 Task: Look for One-way flight tickets for 2 adults, in Business from Aswan to New York to travel on 17-Dec-2023.  Stops: Any number of stops. Choice of flight is British Airways.  and 1 carry bag. Outbound departure time preference is 10:00.
Action: Mouse moved to (388, 332)
Screenshot: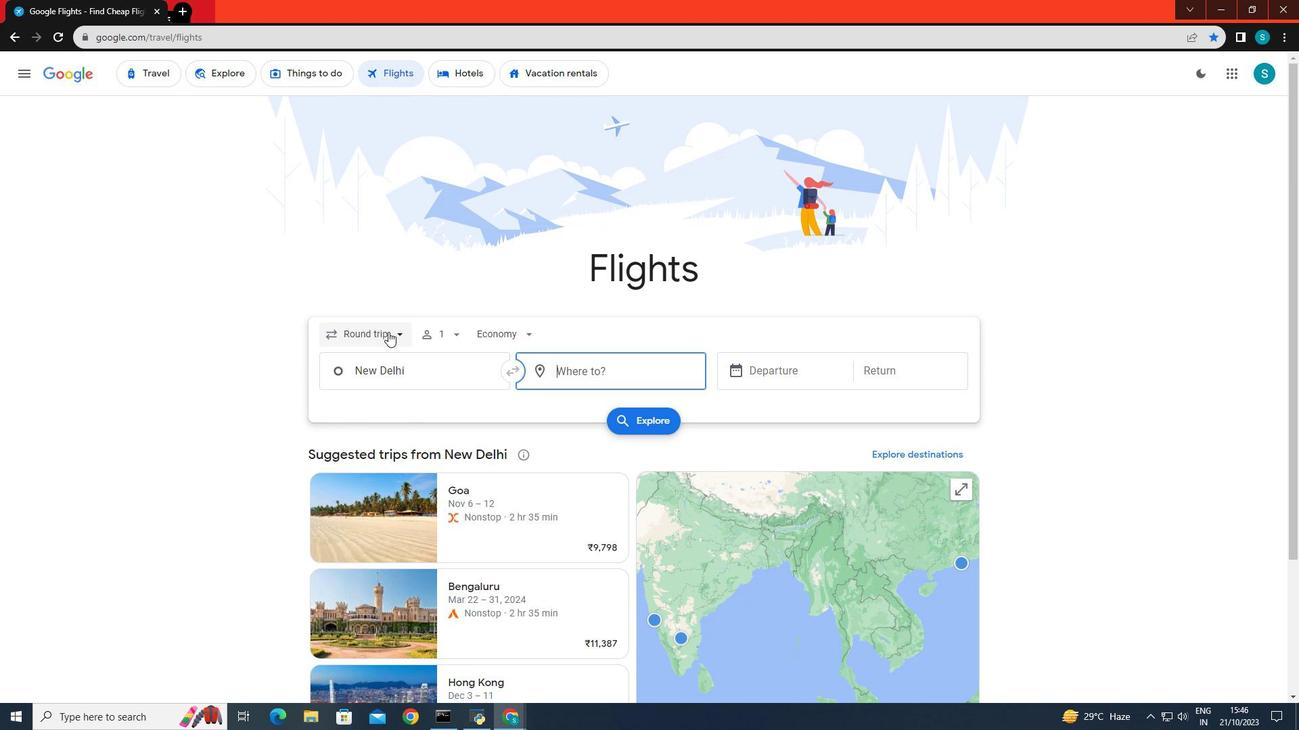 
Action: Mouse pressed left at (388, 332)
Screenshot: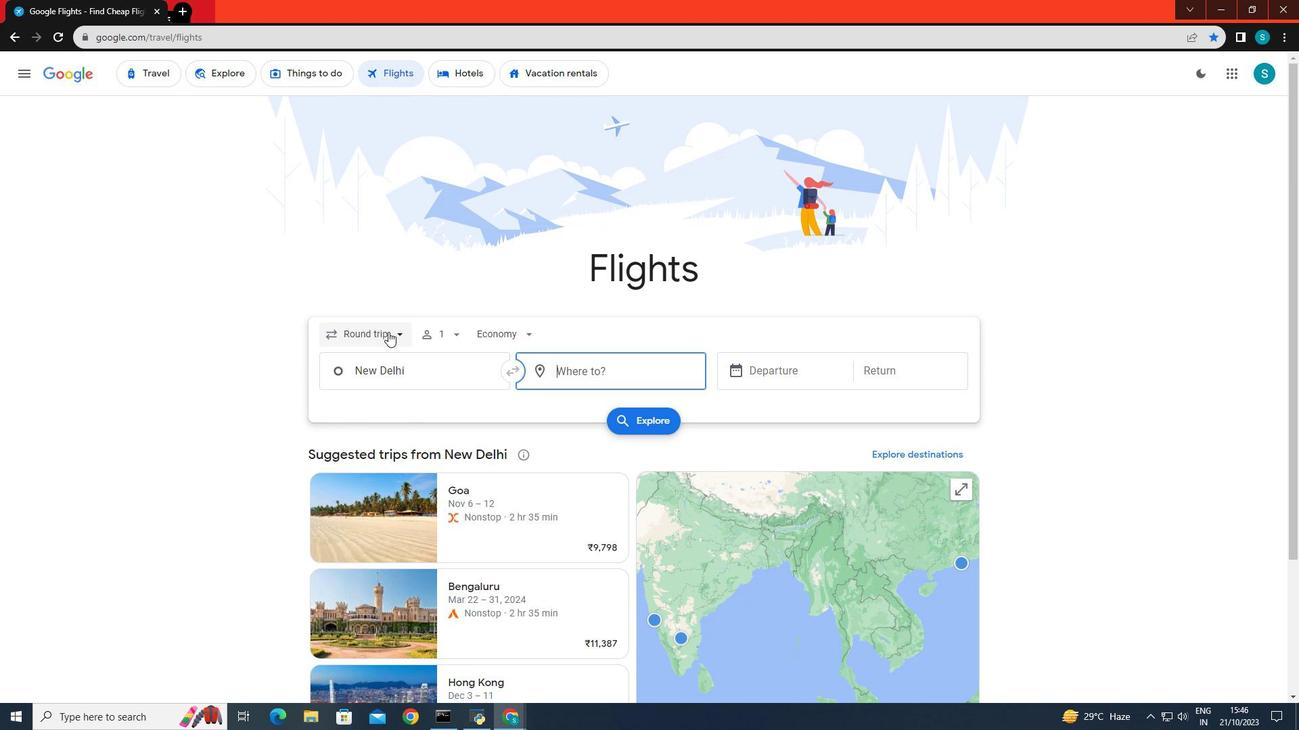 
Action: Mouse moved to (378, 404)
Screenshot: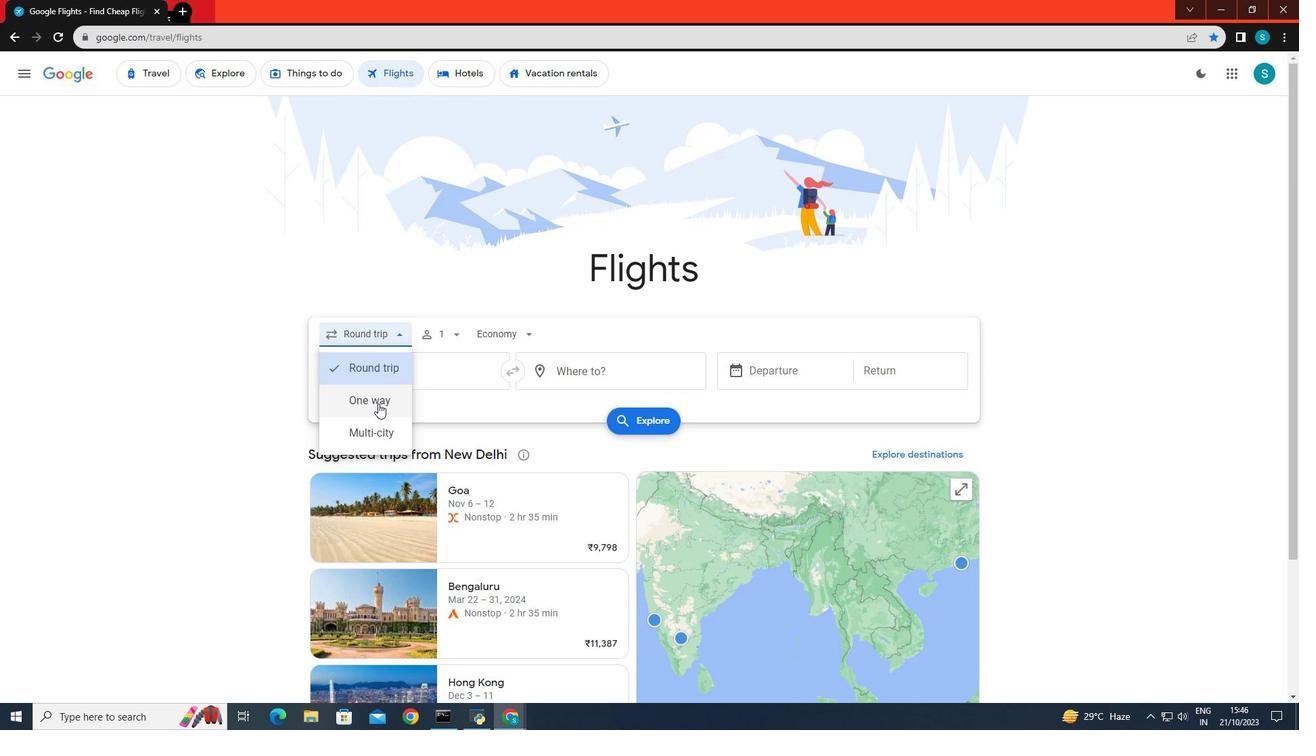 
Action: Mouse pressed left at (378, 404)
Screenshot: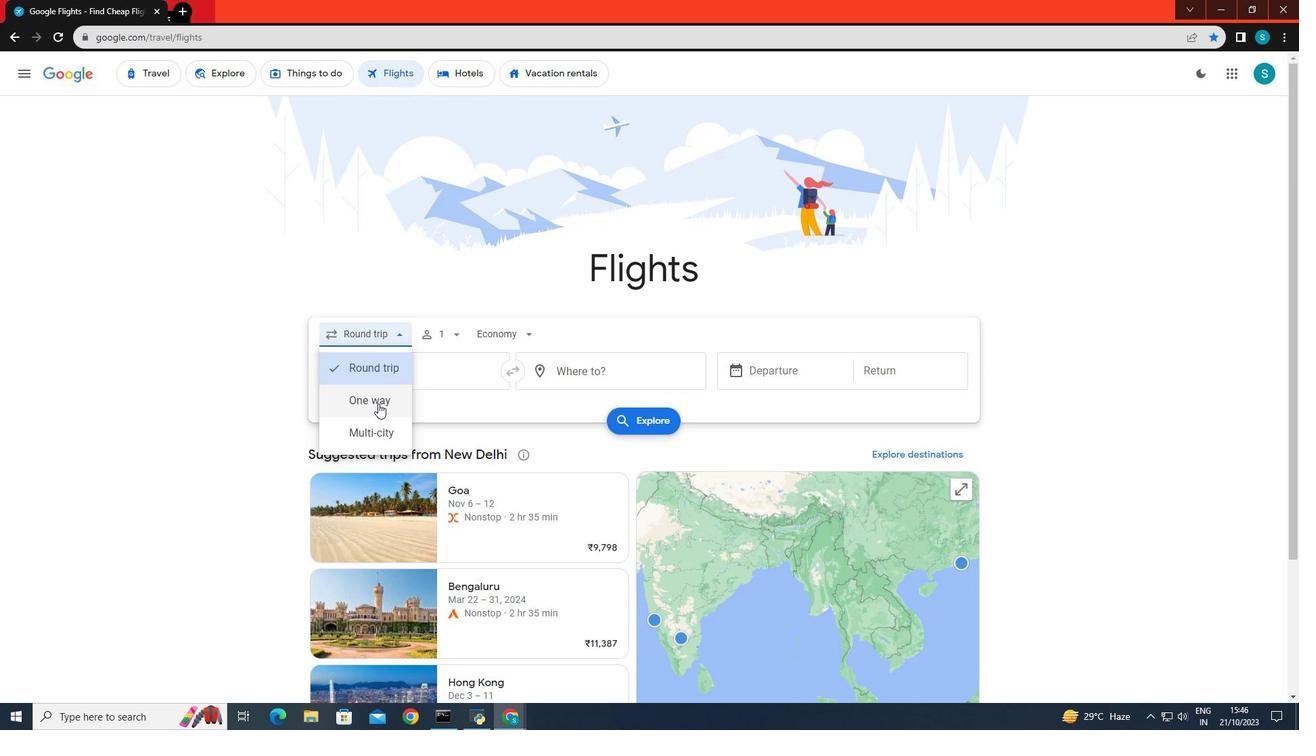 
Action: Mouse moved to (444, 334)
Screenshot: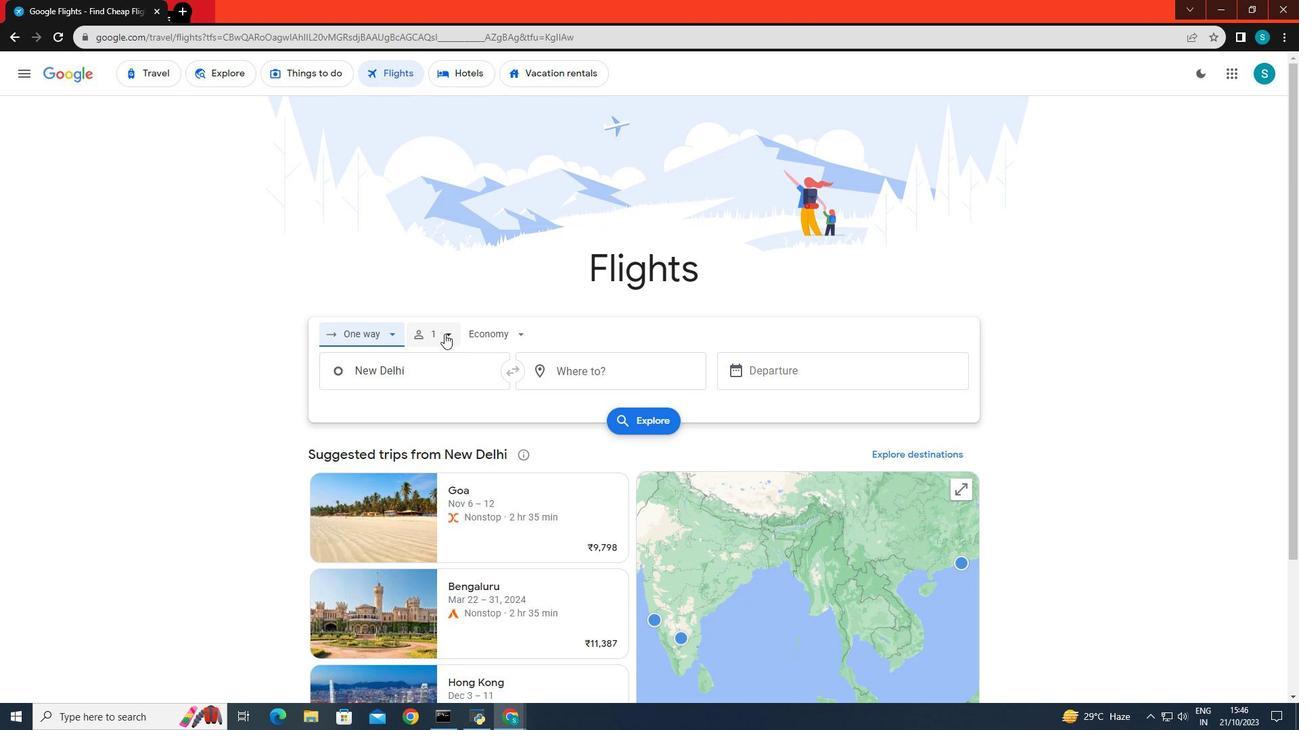 
Action: Mouse pressed left at (444, 334)
Screenshot: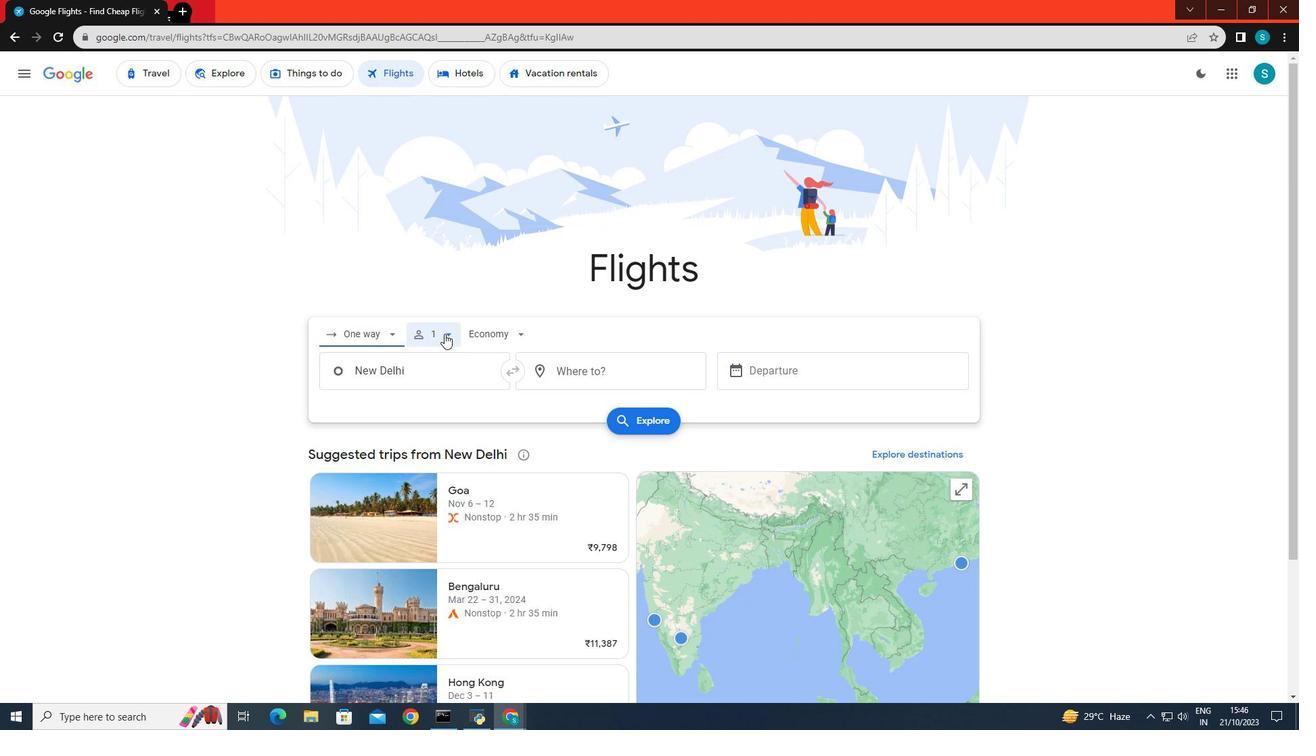 
Action: Mouse moved to (550, 368)
Screenshot: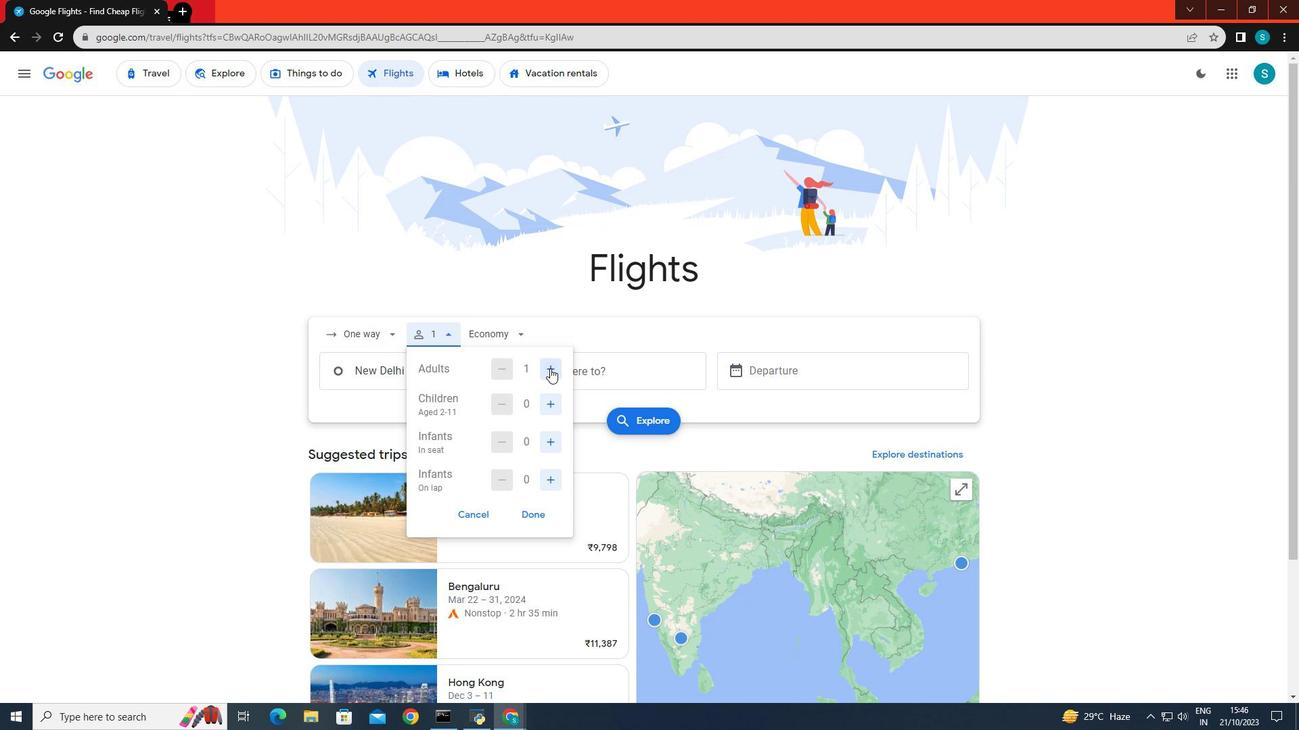 
Action: Mouse pressed left at (550, 368)
Screenshot: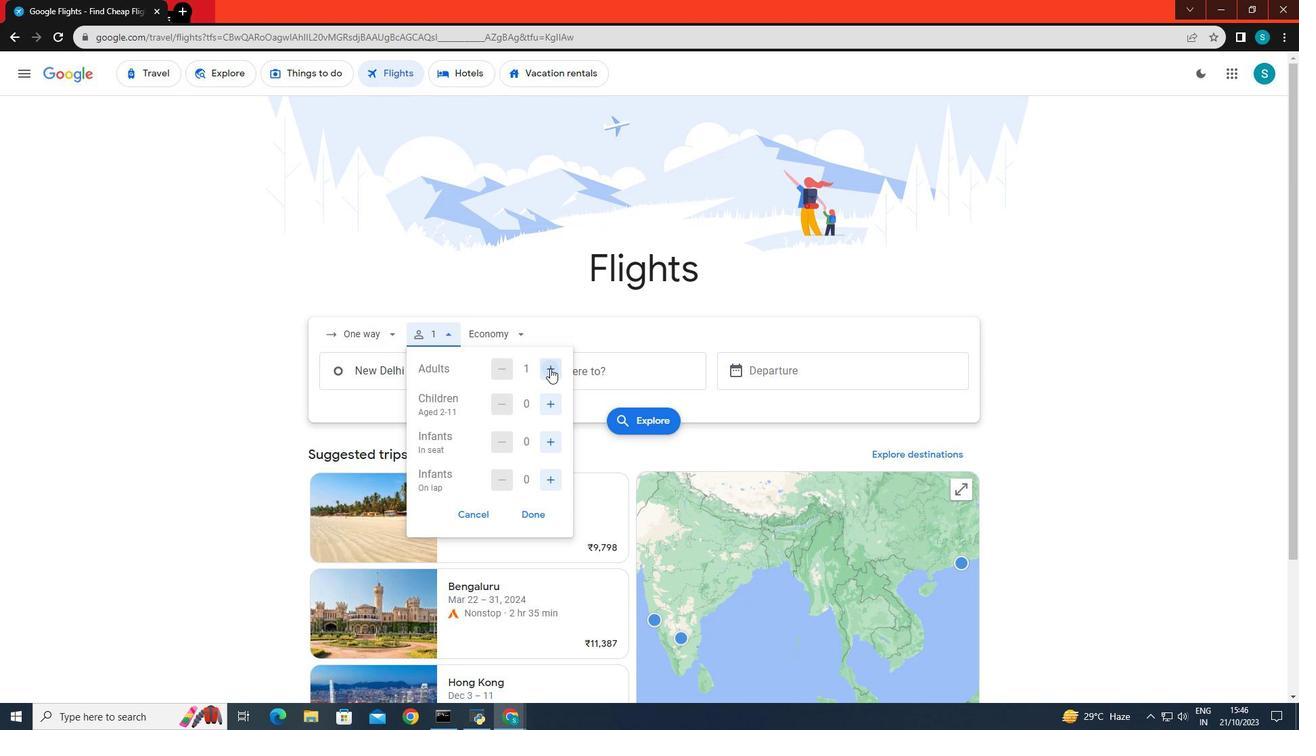 
Action: Mouse moved to (531, 511)
Screenshot: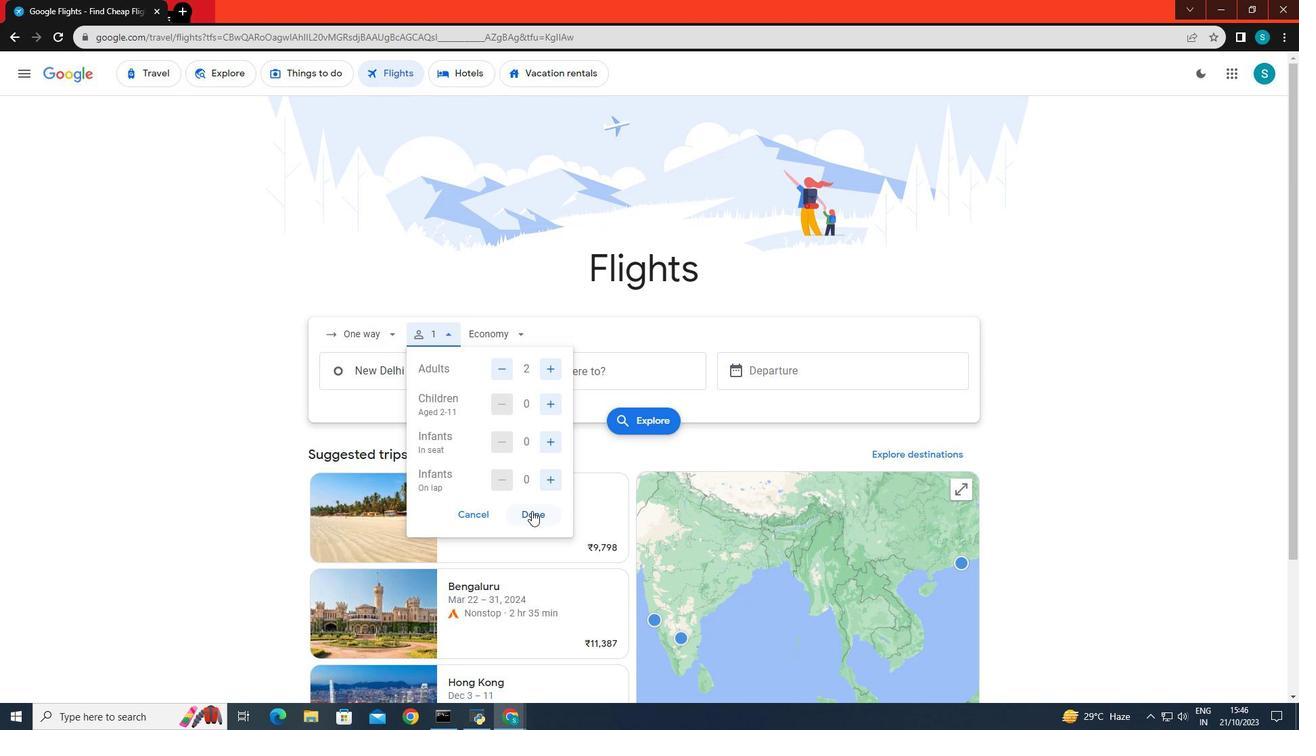 
Action: Mouse pressed left at (531, 511)
Screenshot: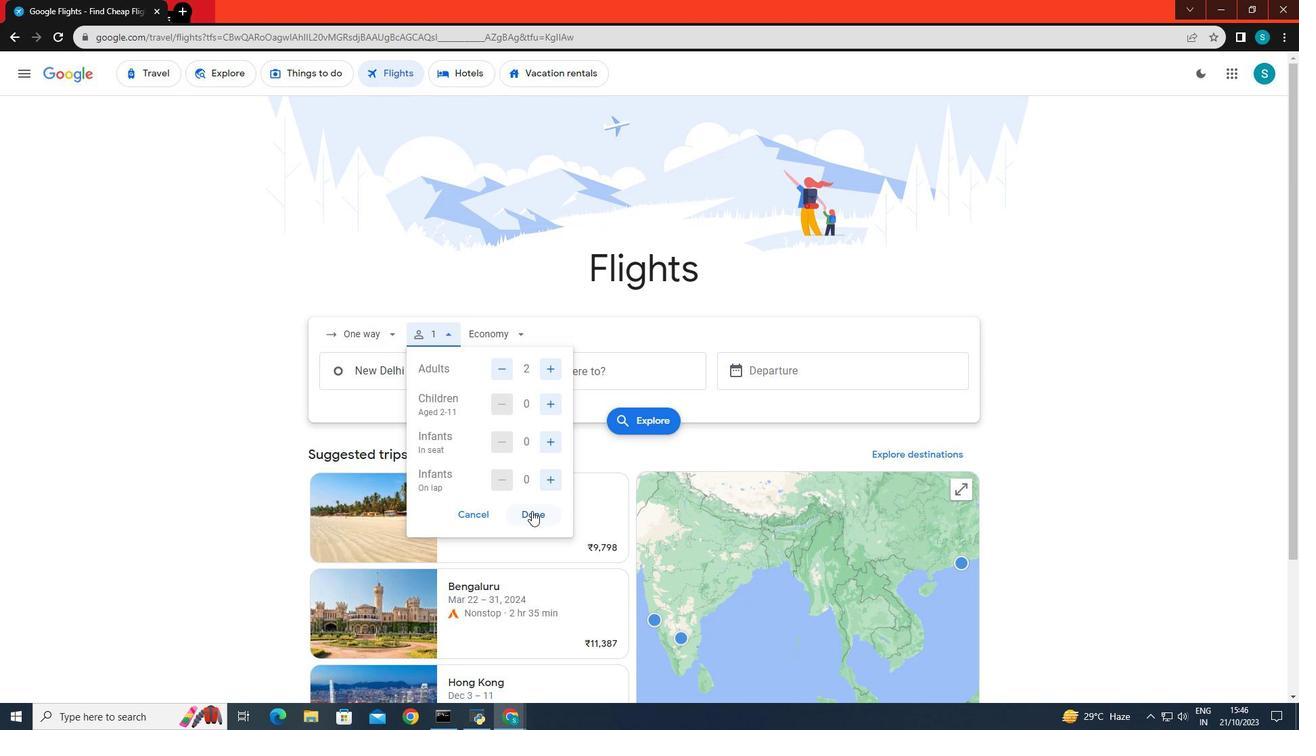
Action: Mouse moved to (513, 336)
Screenshot: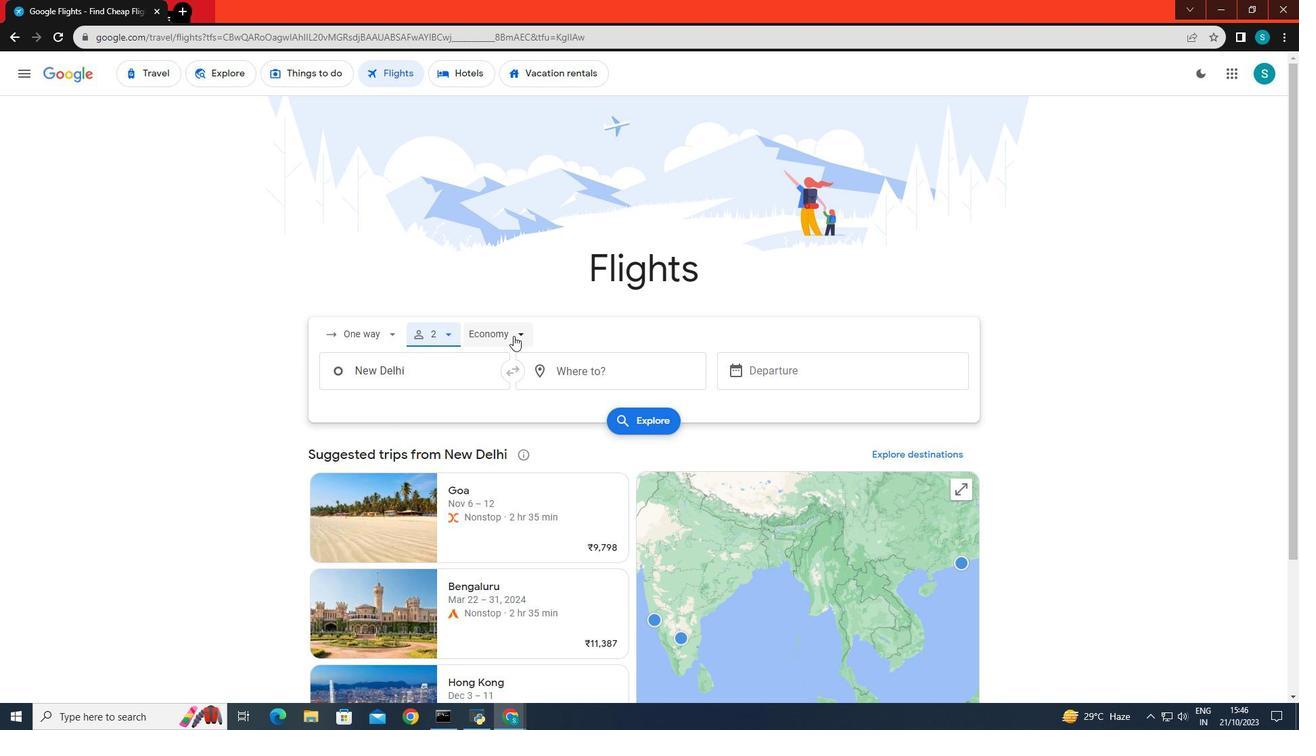 
Action: Mouse pressed left at (513, 336)
Screenshot: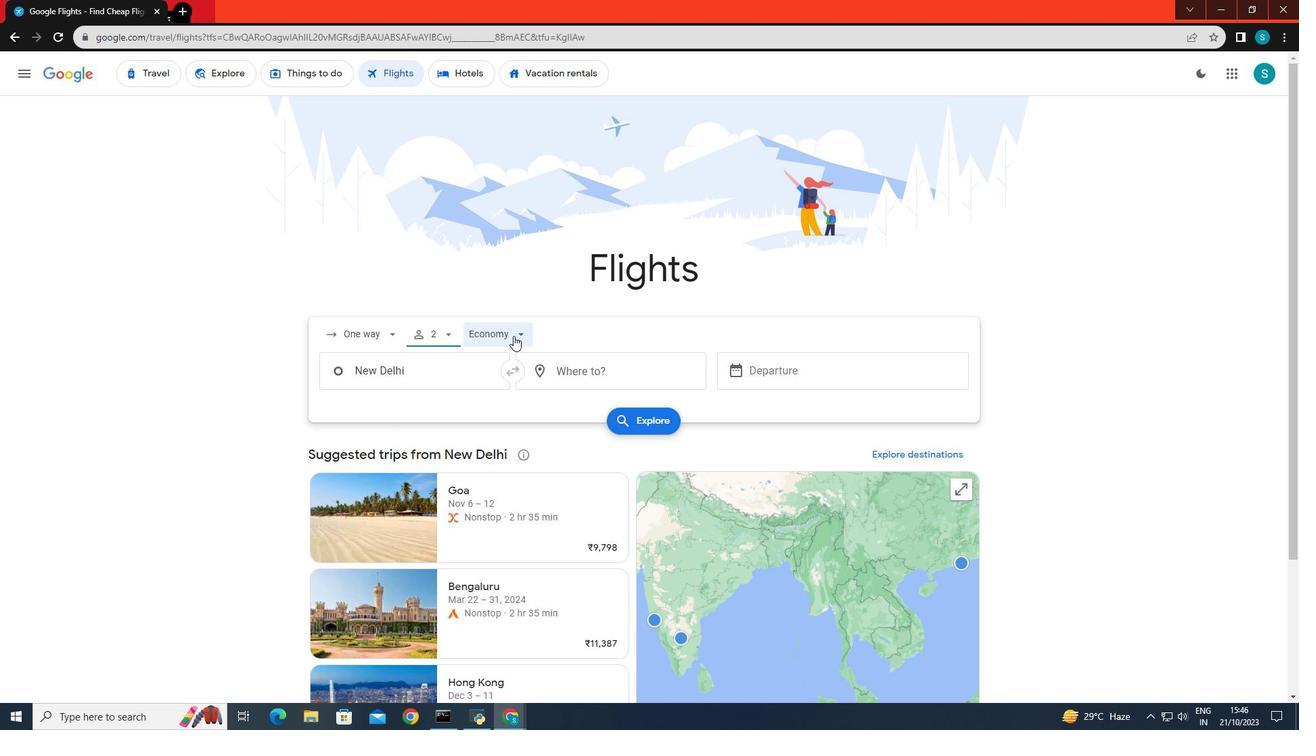 
Action: Mouse moved to (519, 436)
Screenshot: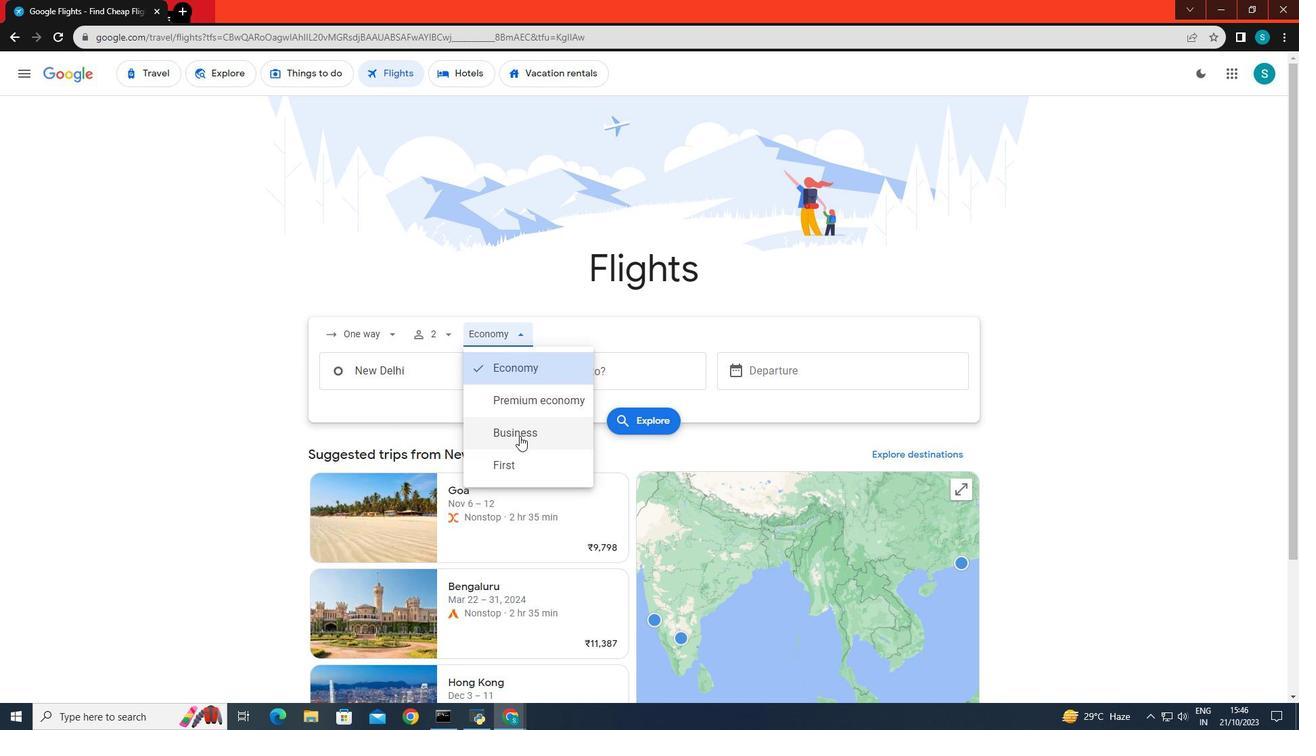 
Action: Mouse pressed left at (519, 436)
Screenshot: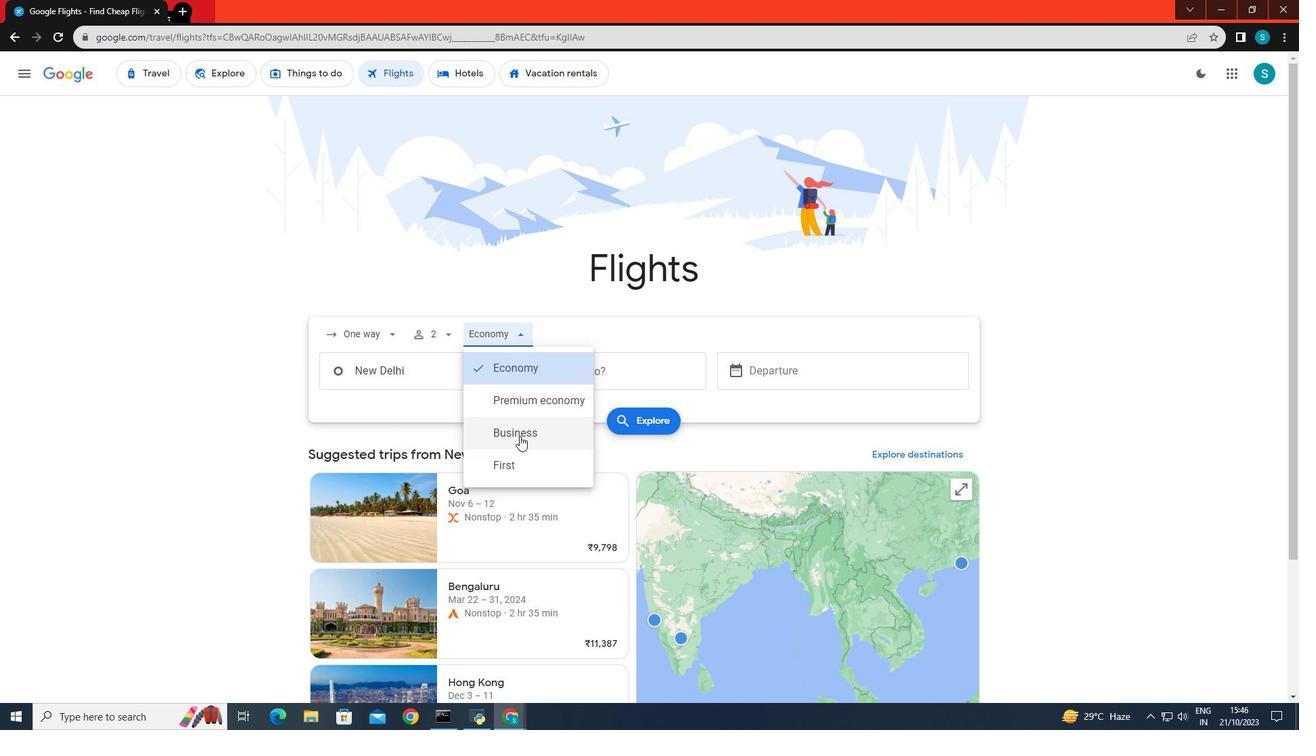 
Action: Mouse moved to (422, 370)
Screenshot: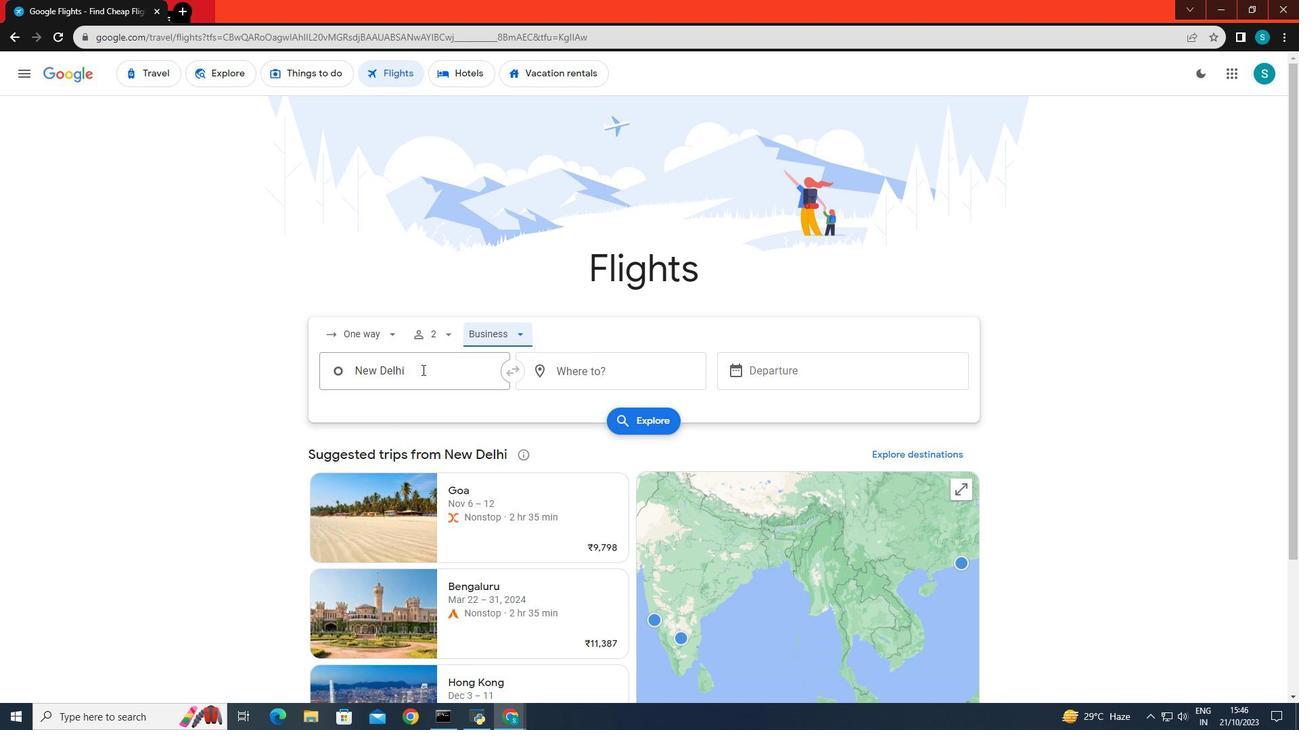 
Action: Mouse pressed left at (422, 370)
Screenshot: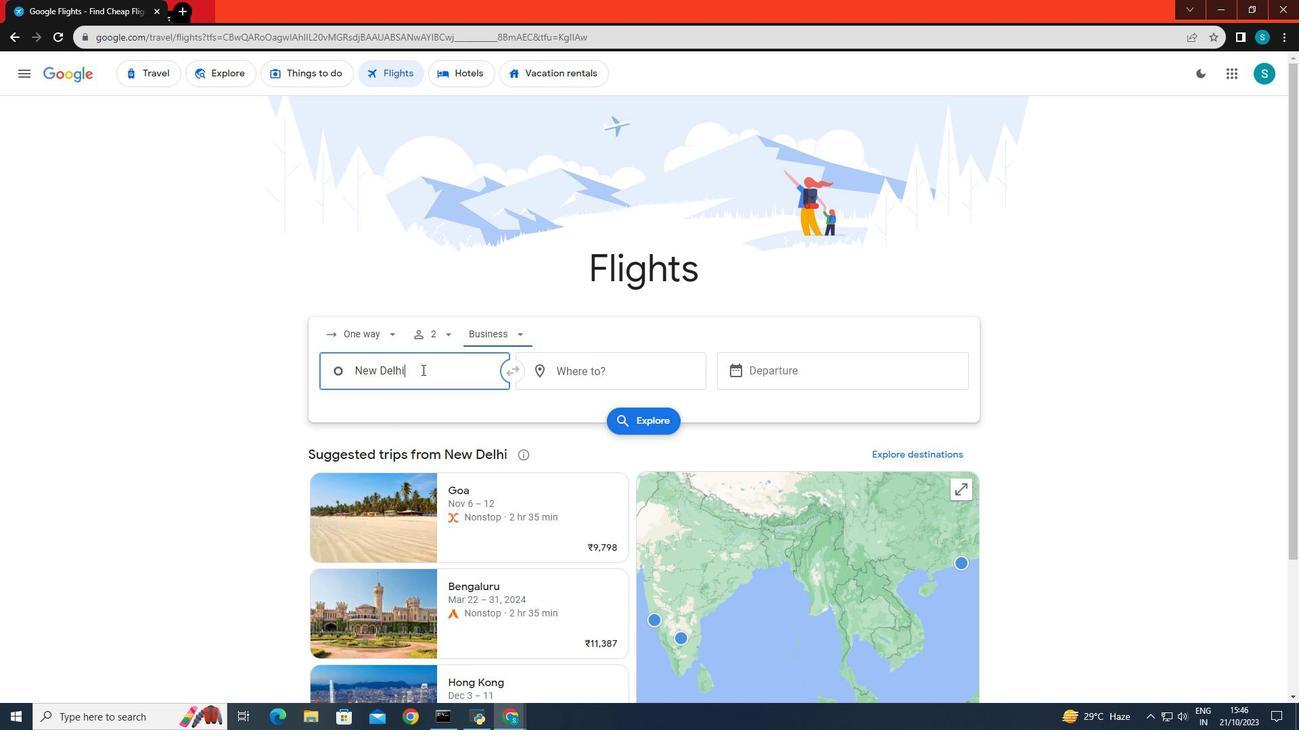 
Action: Key pressed <Key.backspace><Key.caps_lock>A<Key.caps_lock>swan
Screenshot: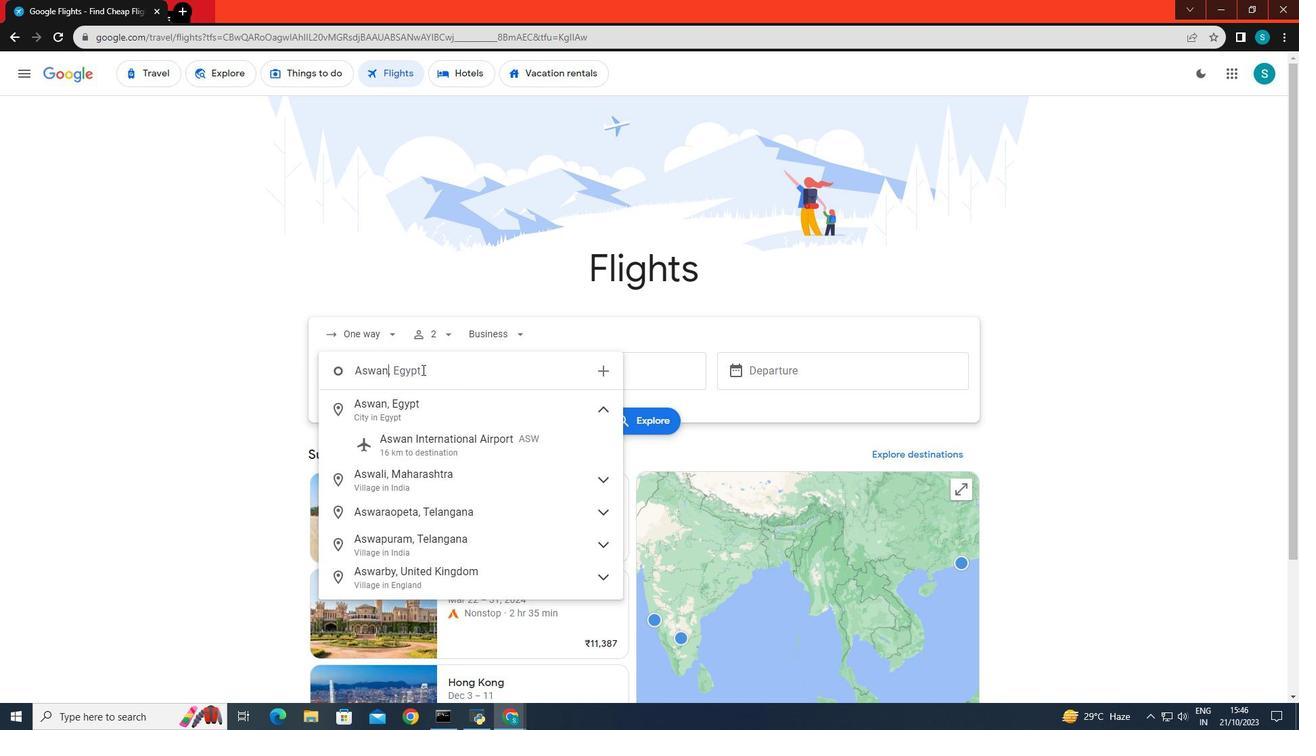 
Action: Mouse moved to (406, 437)
Screenshot: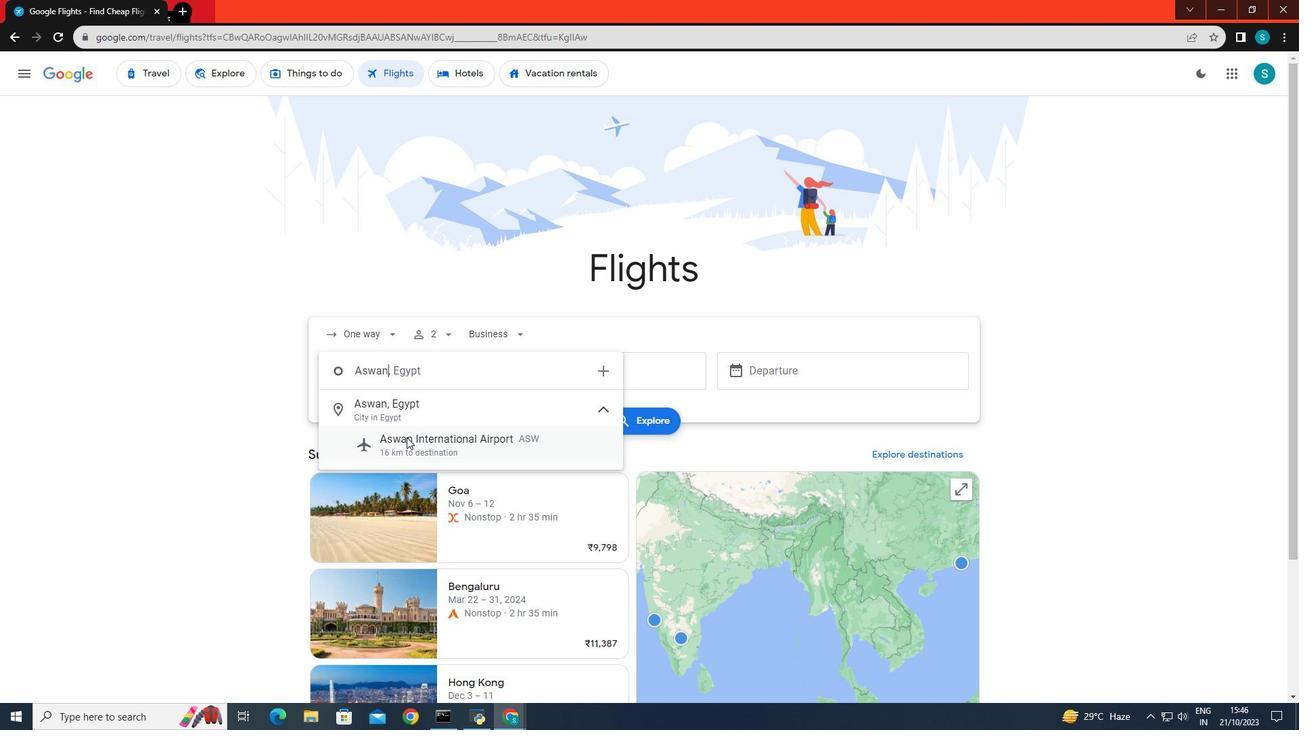 
Action: Mouse pressed left at (406, 437)
Screenshot: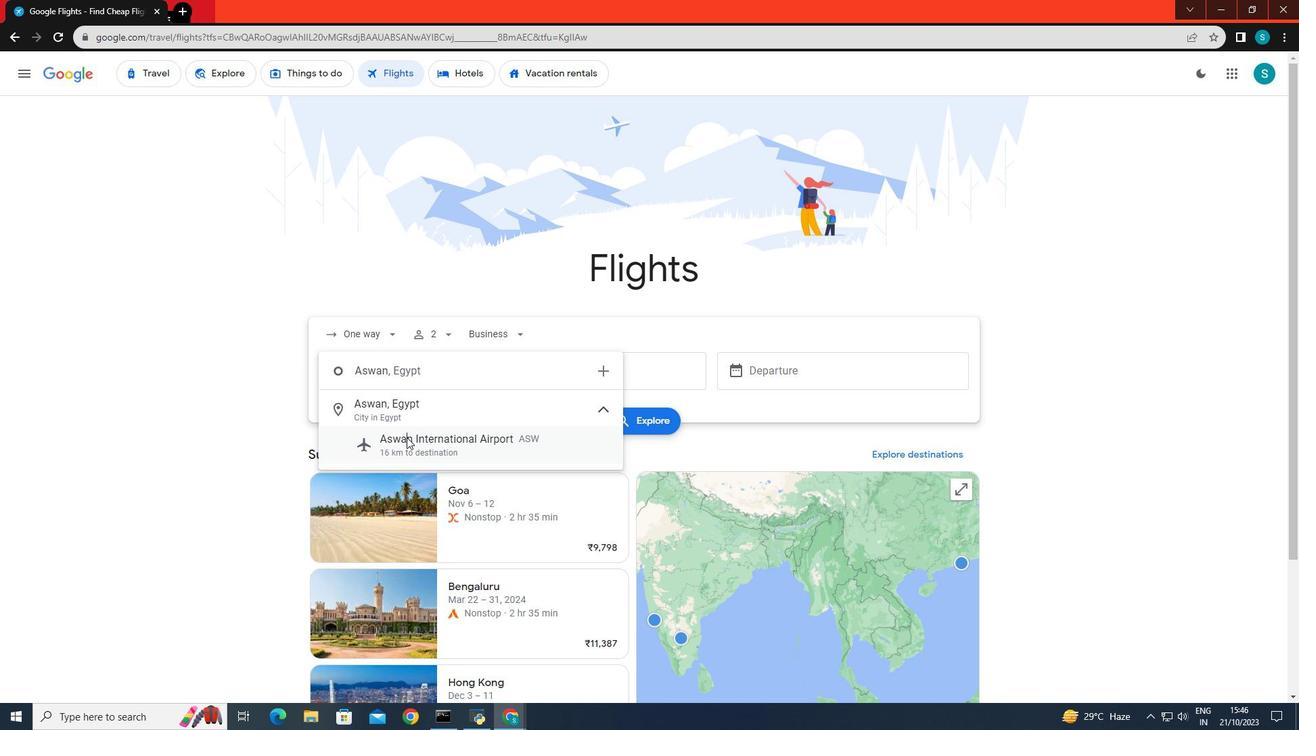 
Action: Mouse moved to (539, 375)
Screenshot: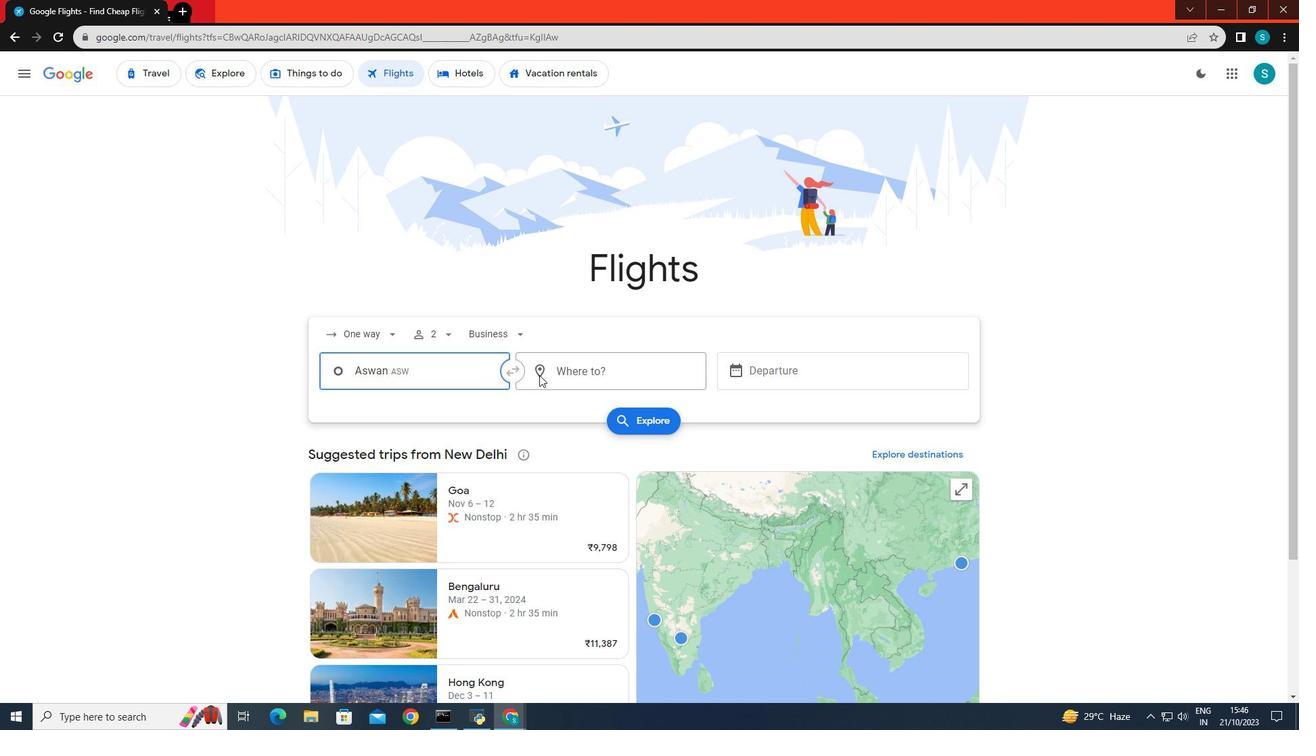 
Action: Mouse pressed left at (539, 375)
Screenshot: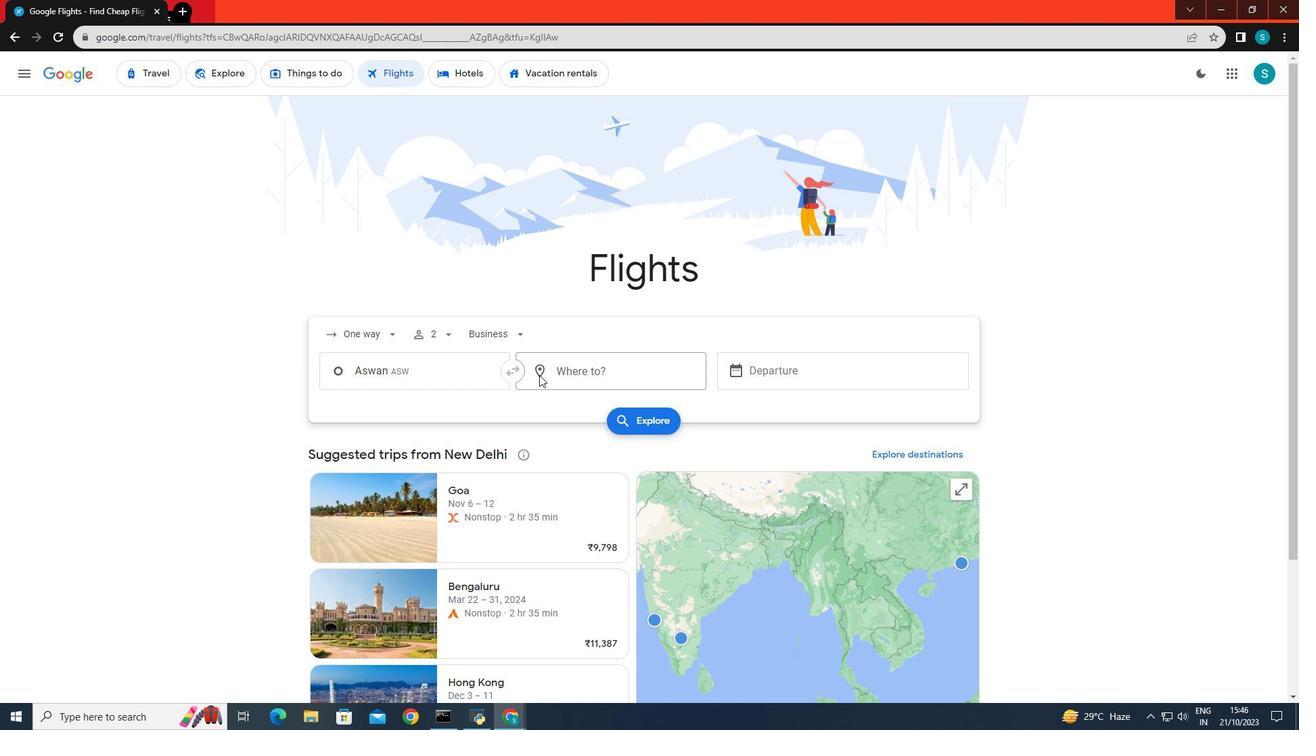 
Action: Mouse moved to (572, 374)
Screenshot: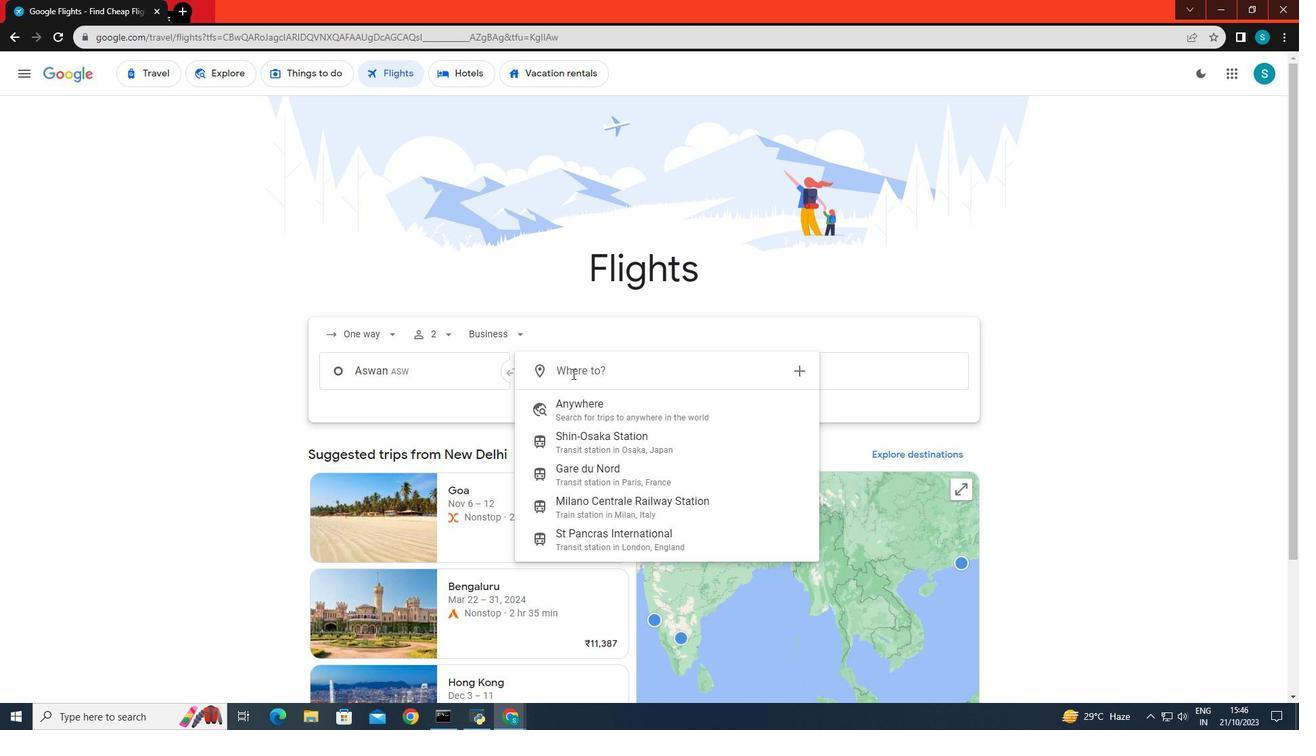 
Action: Key pressed <Key.caps_lock><Key.caps_lock><Key.caps_lock>N<Key.caps_lock>w<Key.backspace>ew<Key.space><Key.caps_lock>YORK<Key.backspace><Key.backspace><Key.caps_lock>rk,
Screenshot: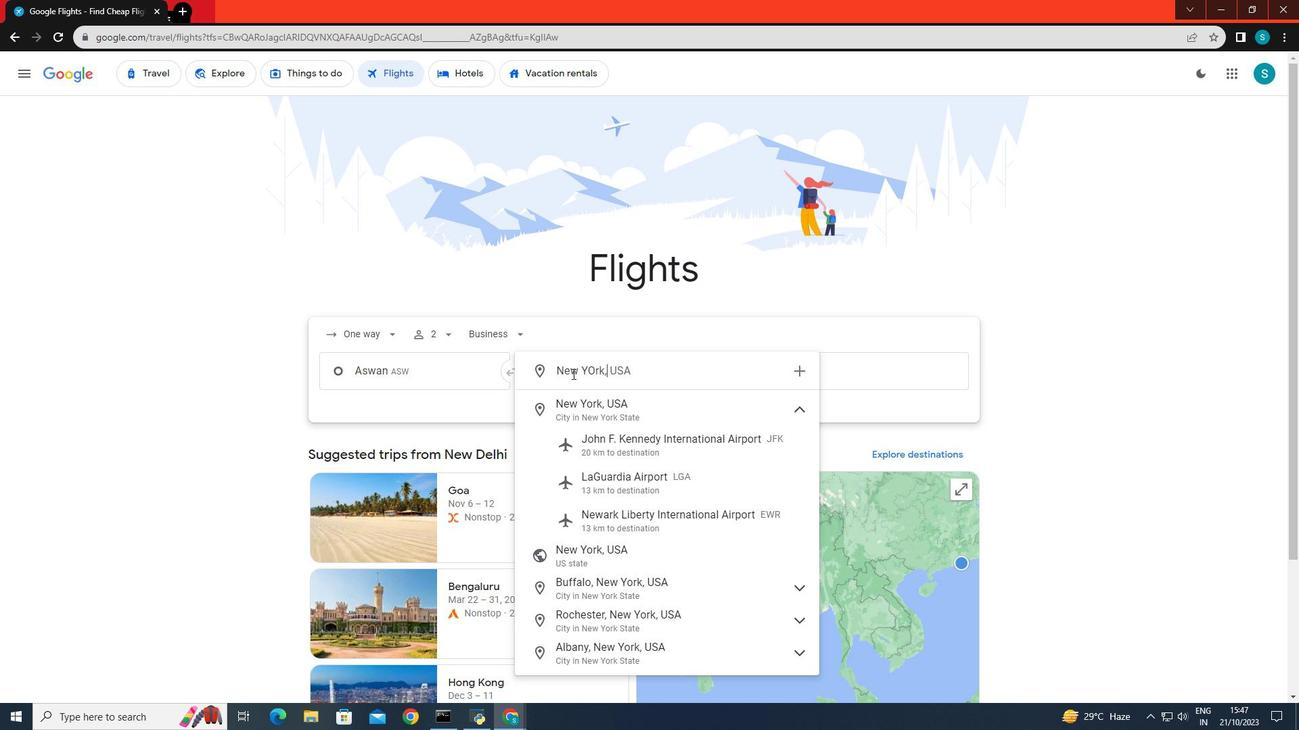 
Action: Mouse moved to (612, 455)
Screenshot: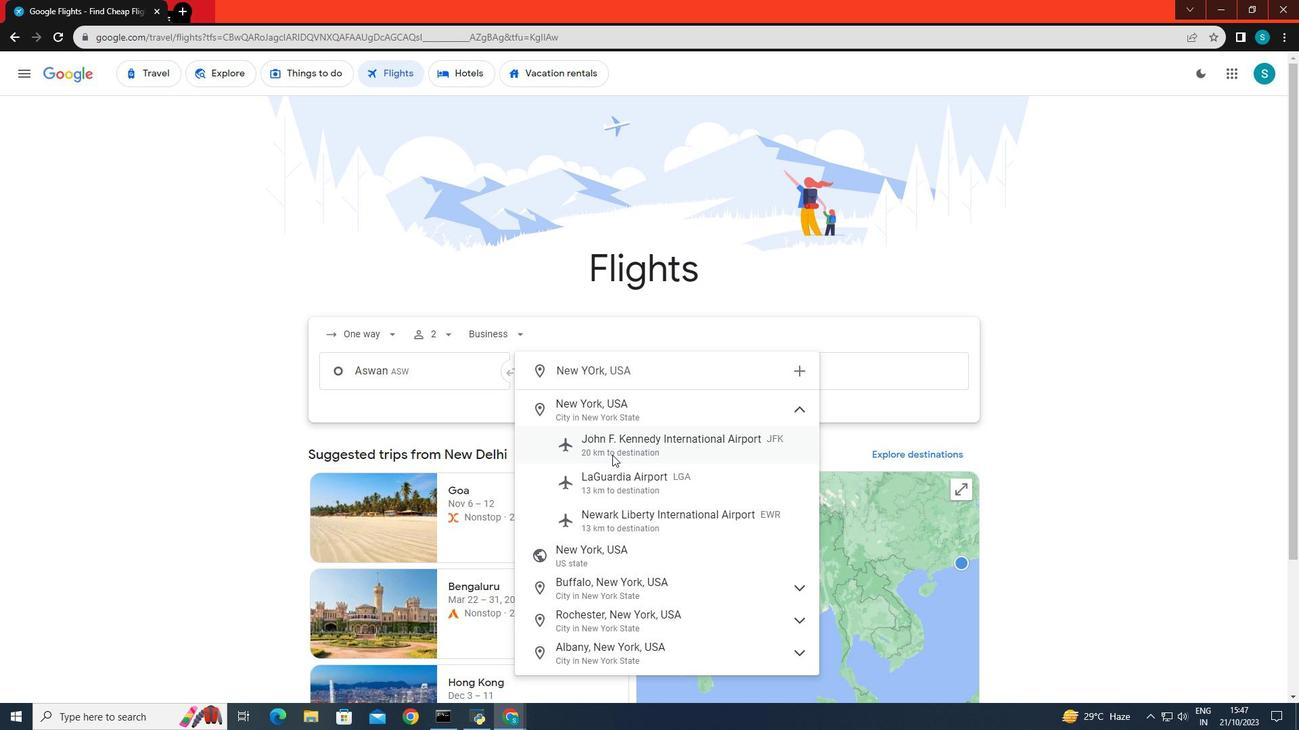 
Action: Mouse pressed left at (612, 455)
Screenshot: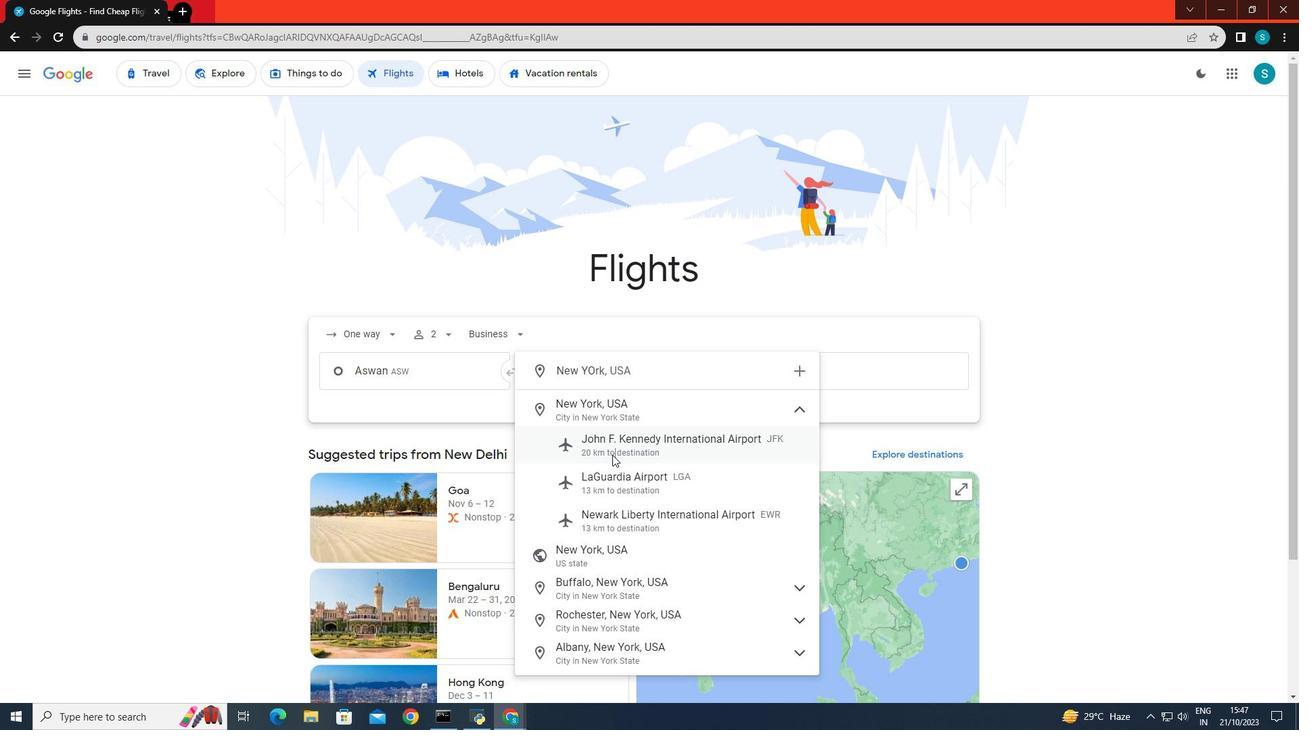 
Action: Mouse moved to (759, 374)
Screenshot: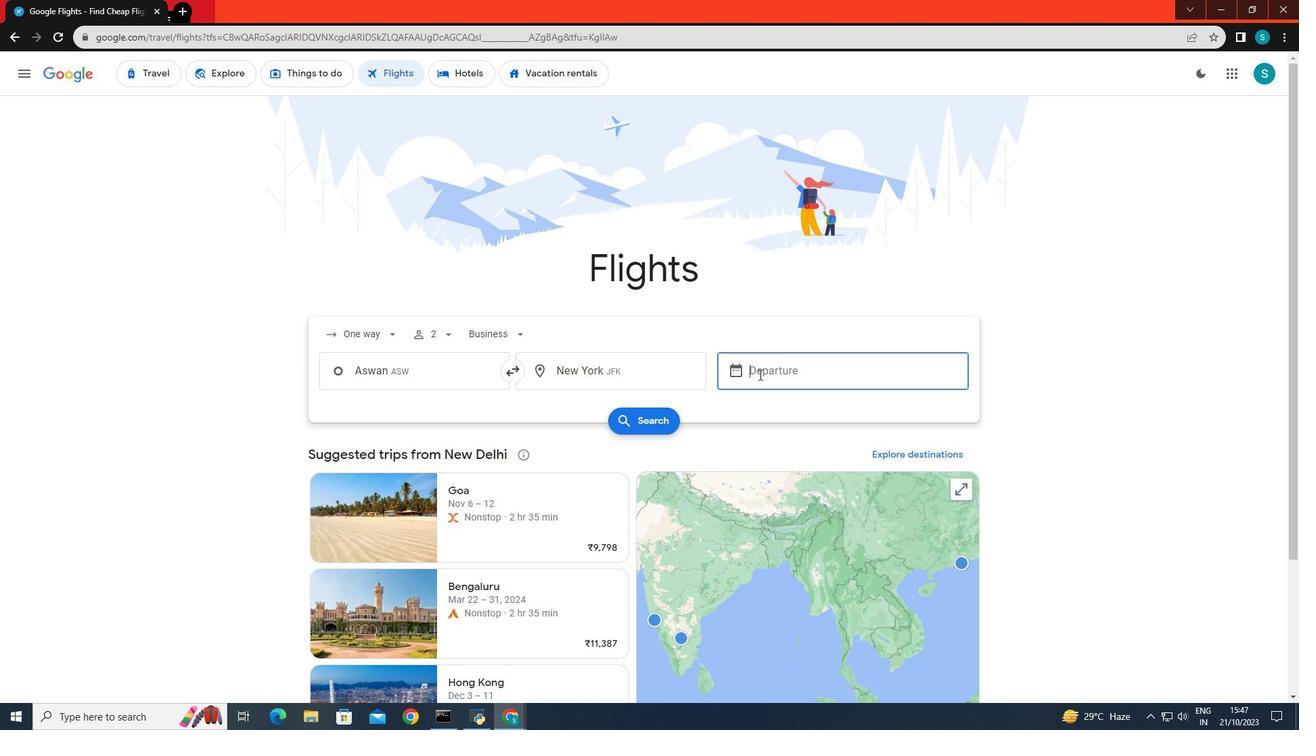 
Action: Mouse pressed left at (759, 374)
Screenshot: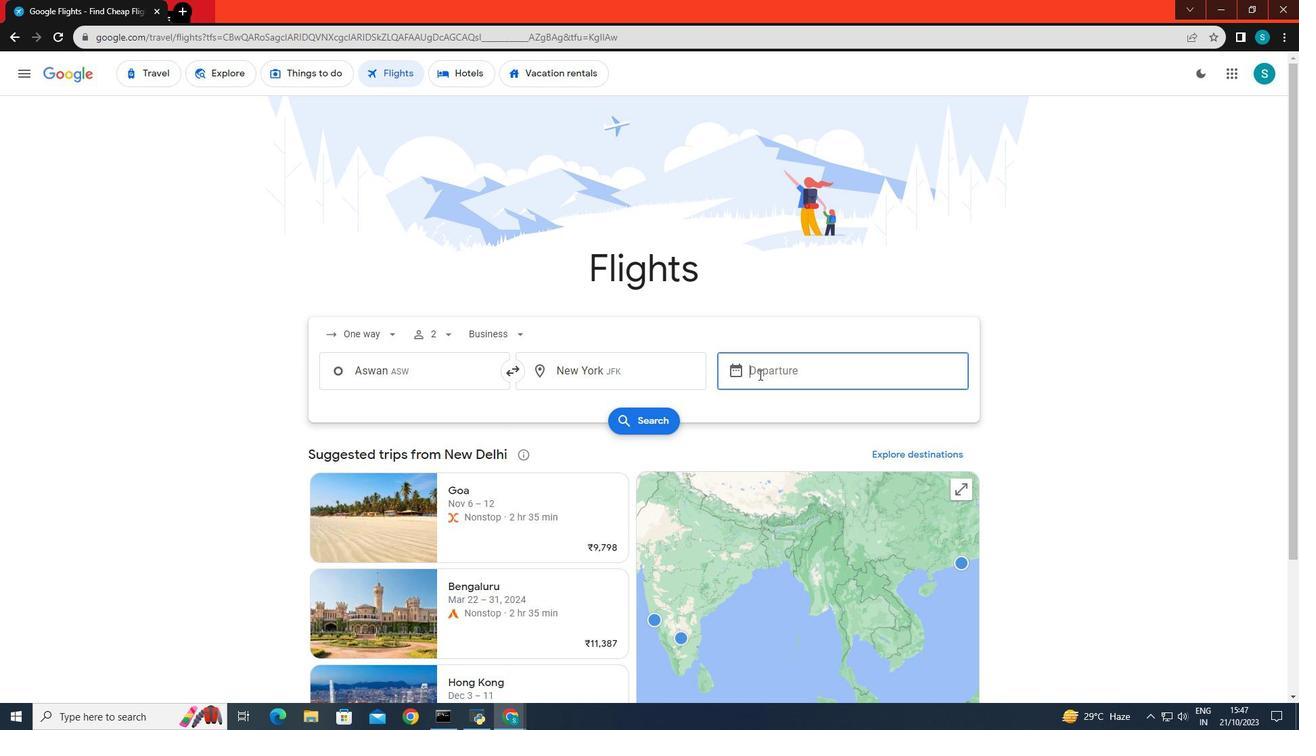 
Action: Mouse moved to (972, 517)
Screenshot: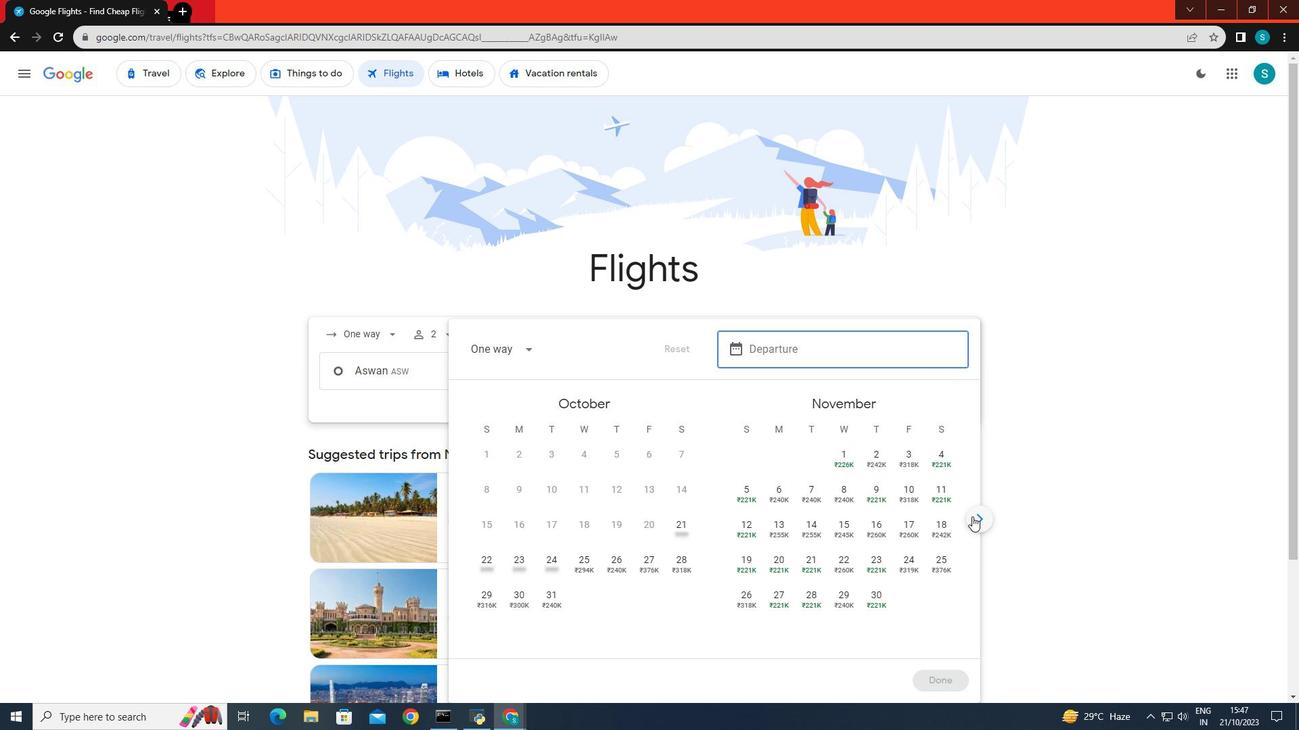 
Action: Mouse pressed left at (972, 517)
Screenshot: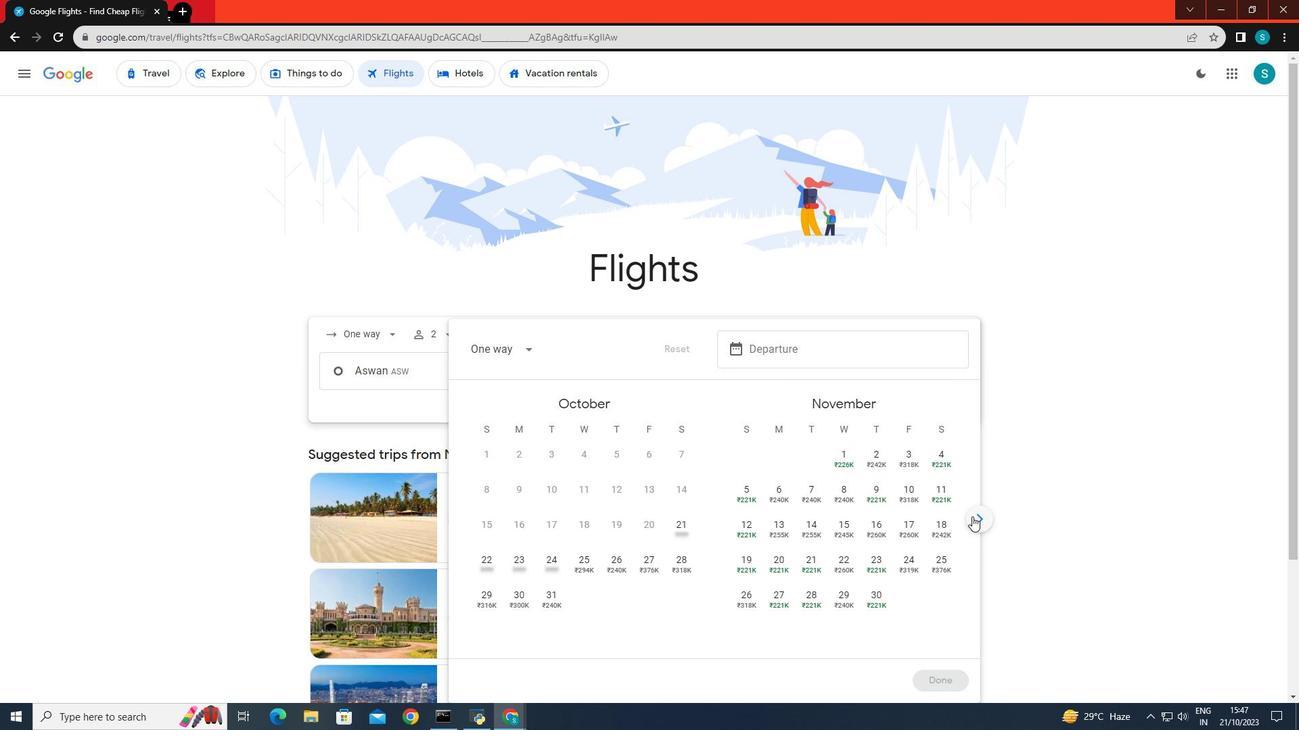 
Action: Mouse moved to (751, 564)
Screenshot: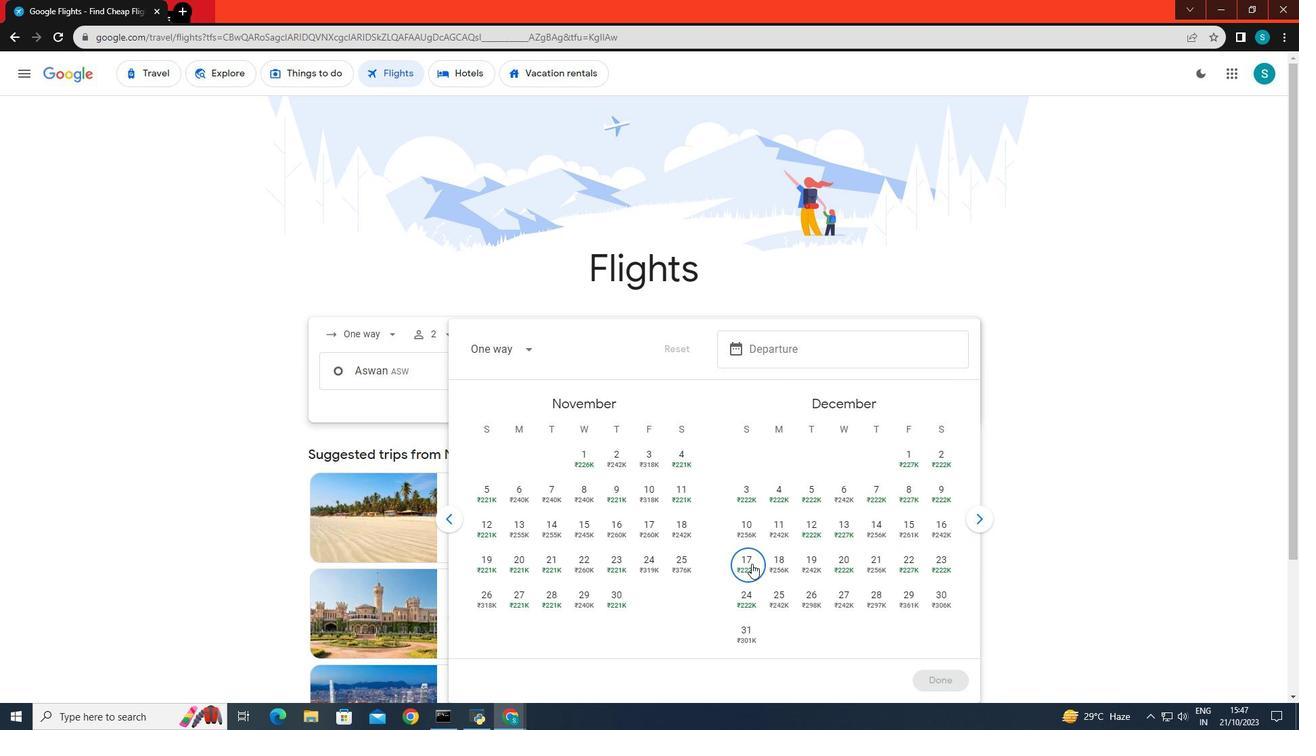 
Action: Mouse pressed left at (751, 564)
Screenshot: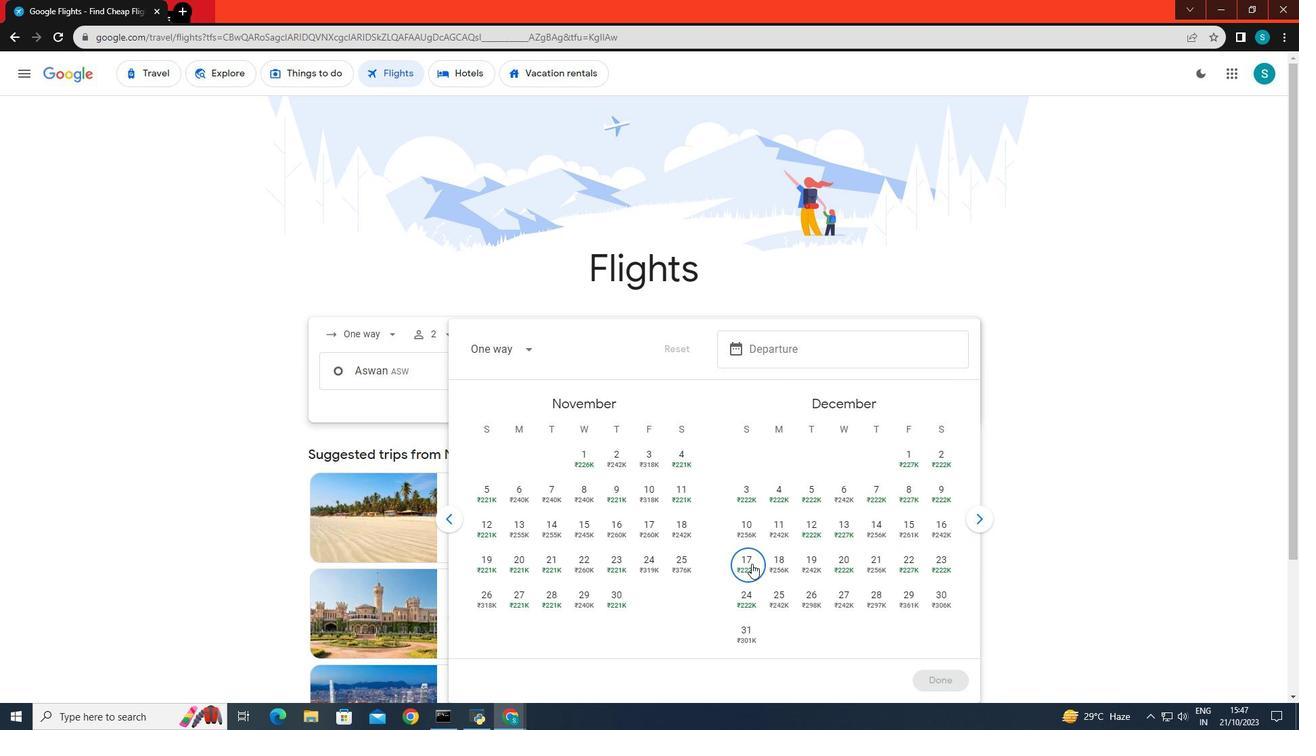 
Action: Mouse moved to (929, 678)
Screenshot: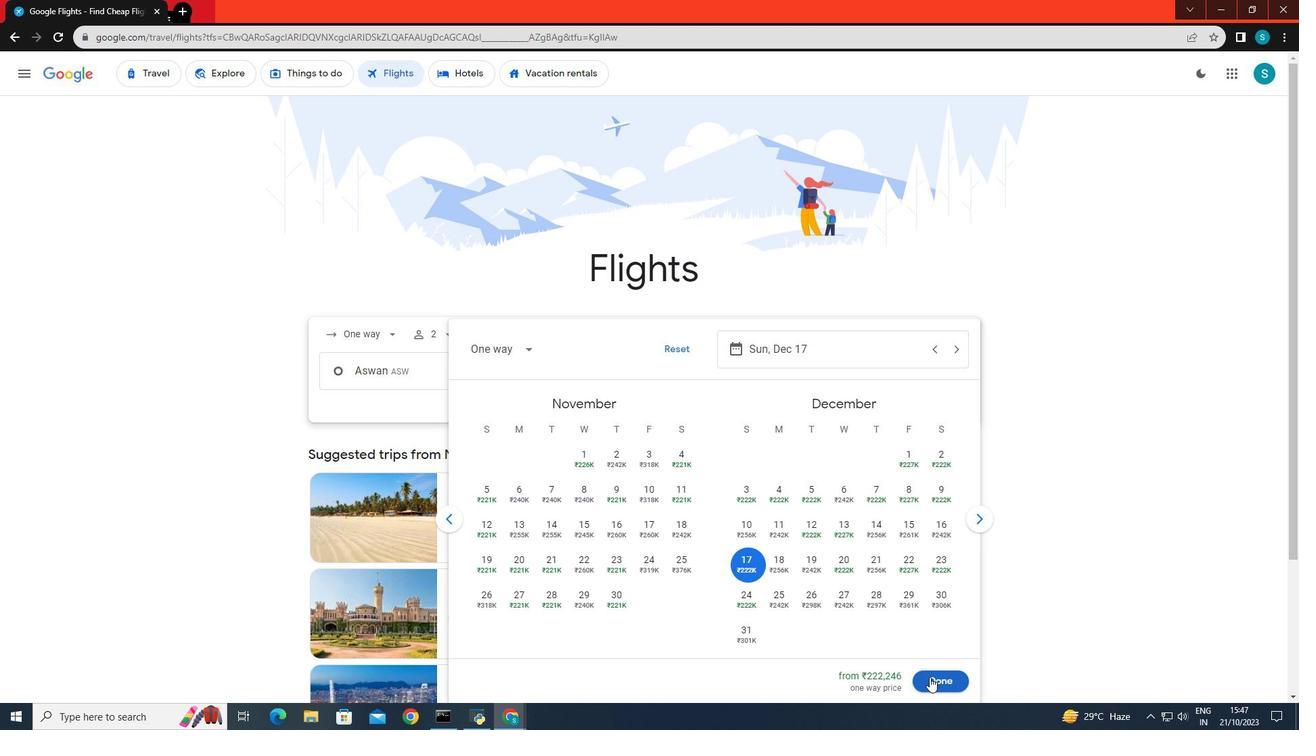 
Action: Mouse pressed left at (929, 678)
Screenshot: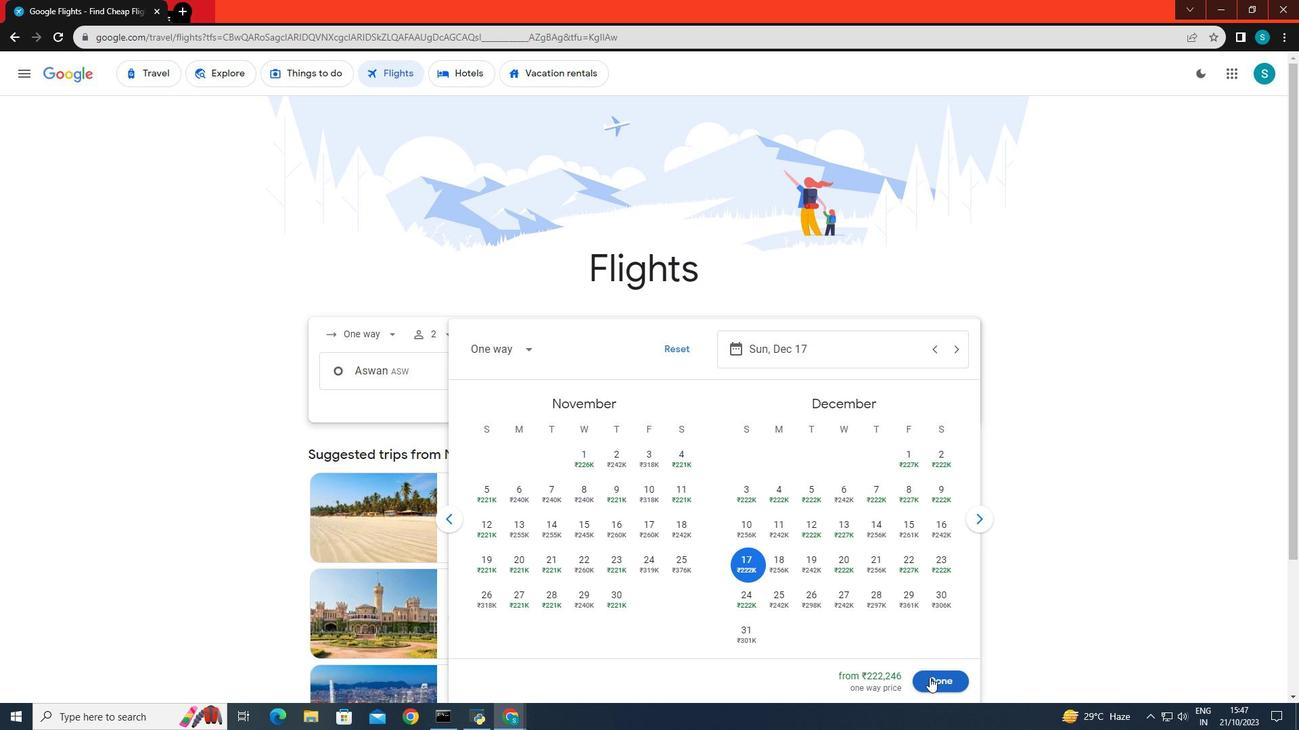 
Action: Mouse moved to (650, 414)
Screenshot: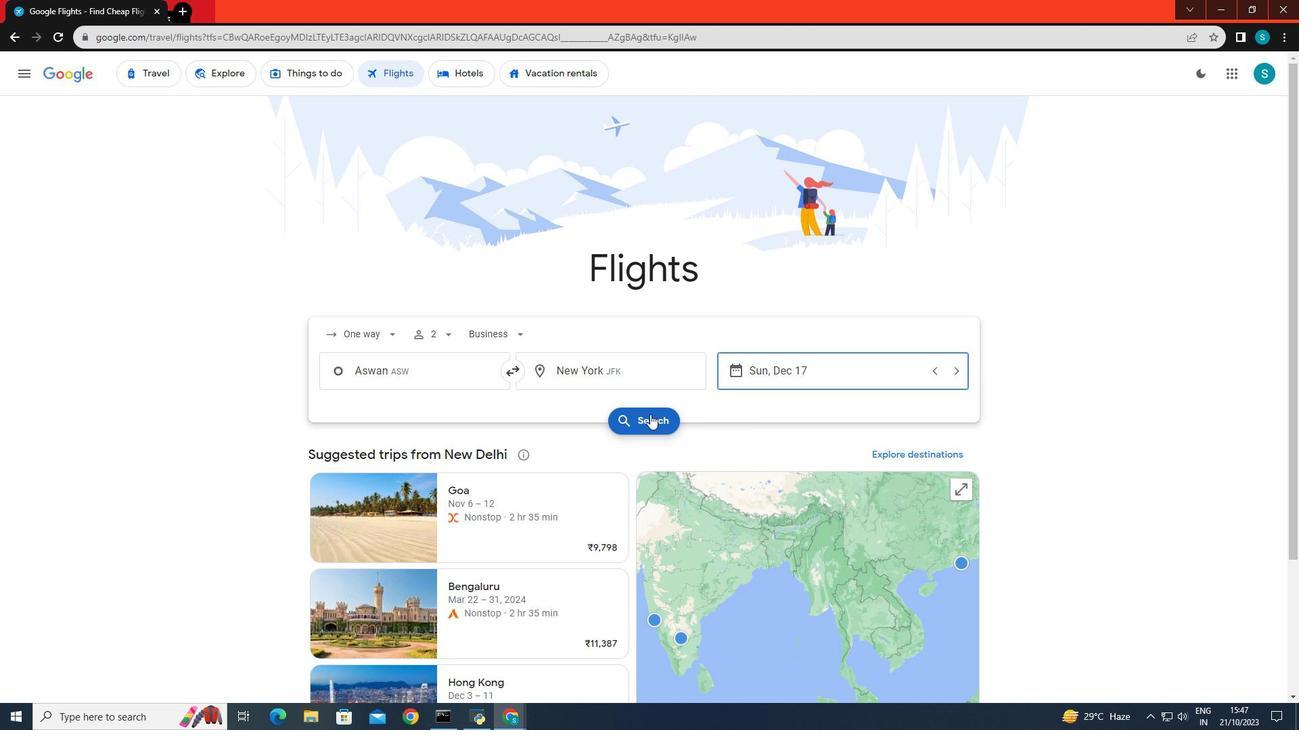 
Action: Mouse pressed left at (650, 414)
Screenshot: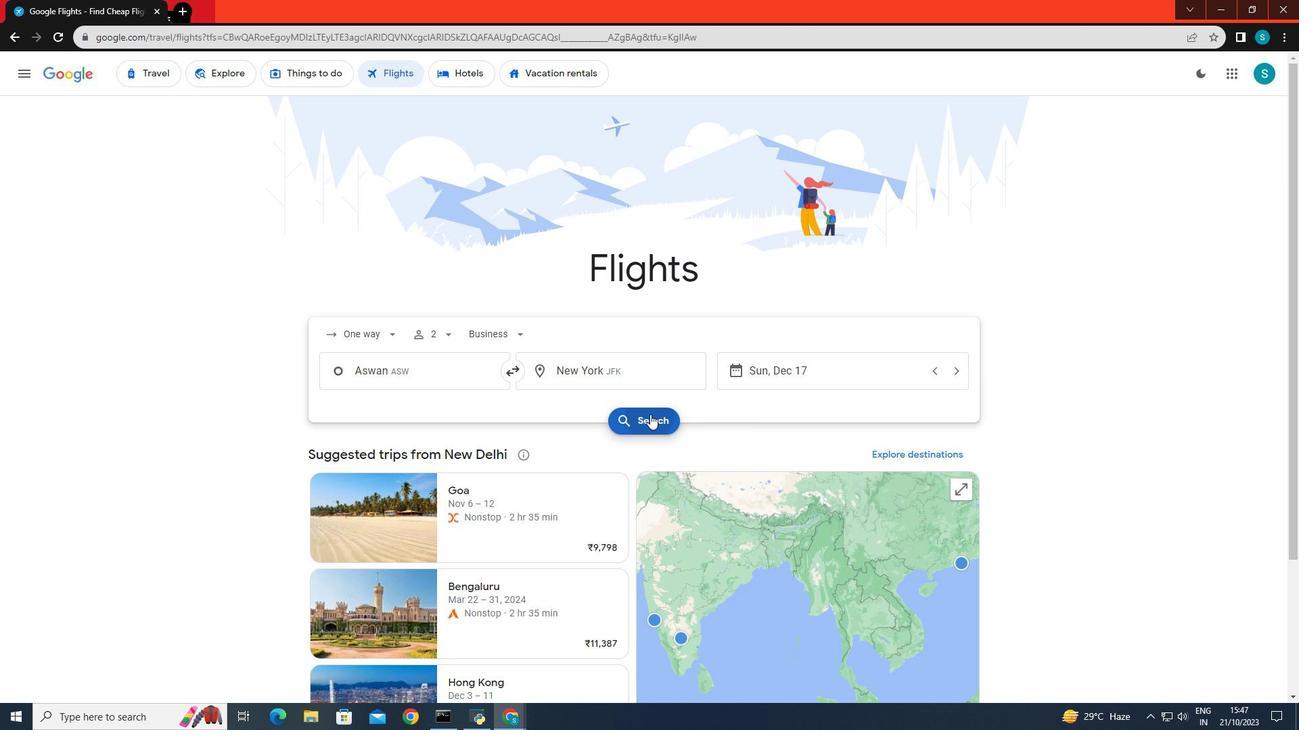 
Action: Mouse moved to (408, 189)
Screenshot: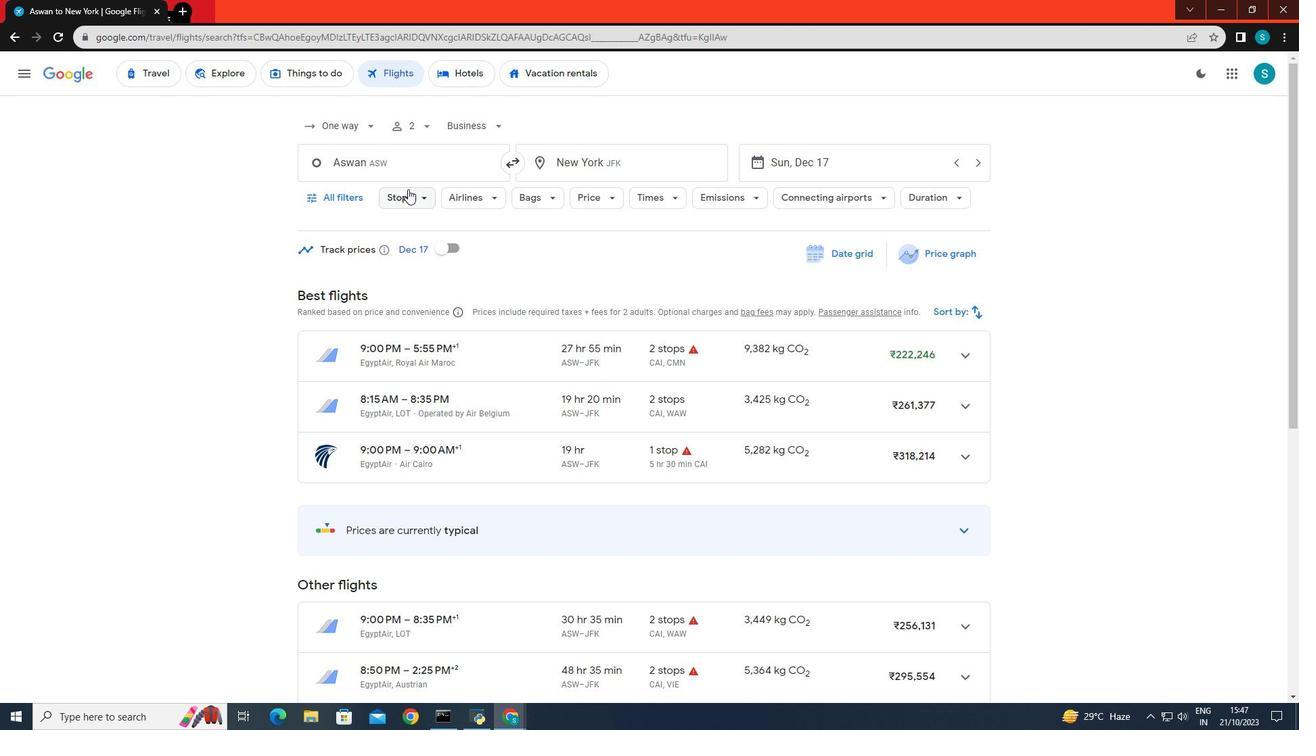 
Action: Mouse pressed left at (408, 189)
Screenshot: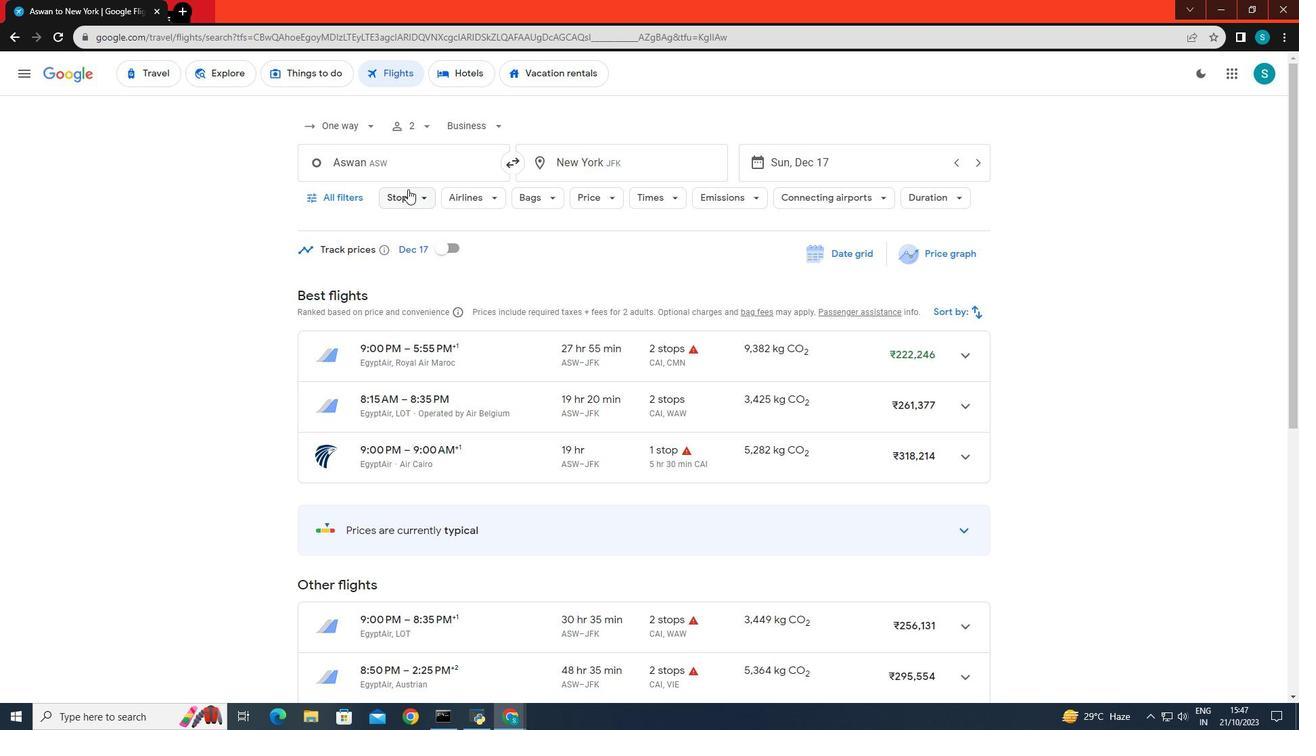 
Action: Mouse moved to (411, 270)
Screenshot: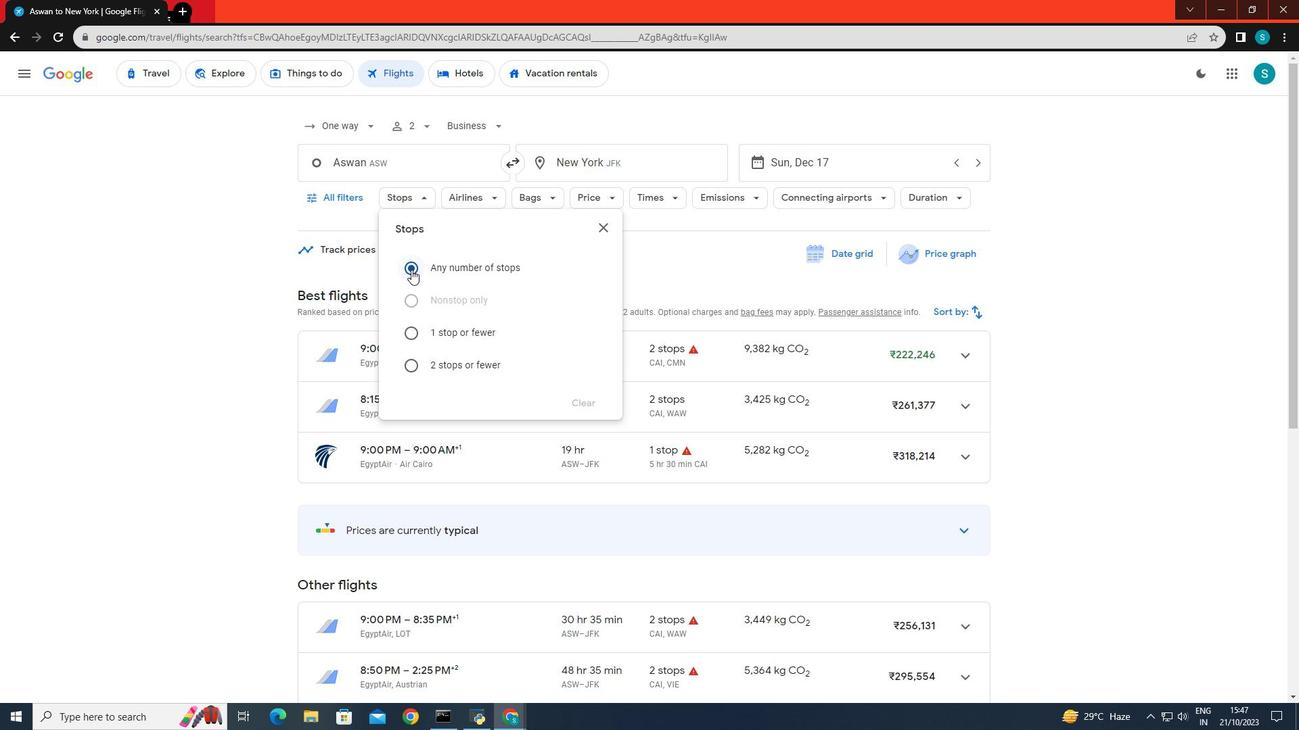 
Action: Mouse pressed left at (411, 270)
Screenshot: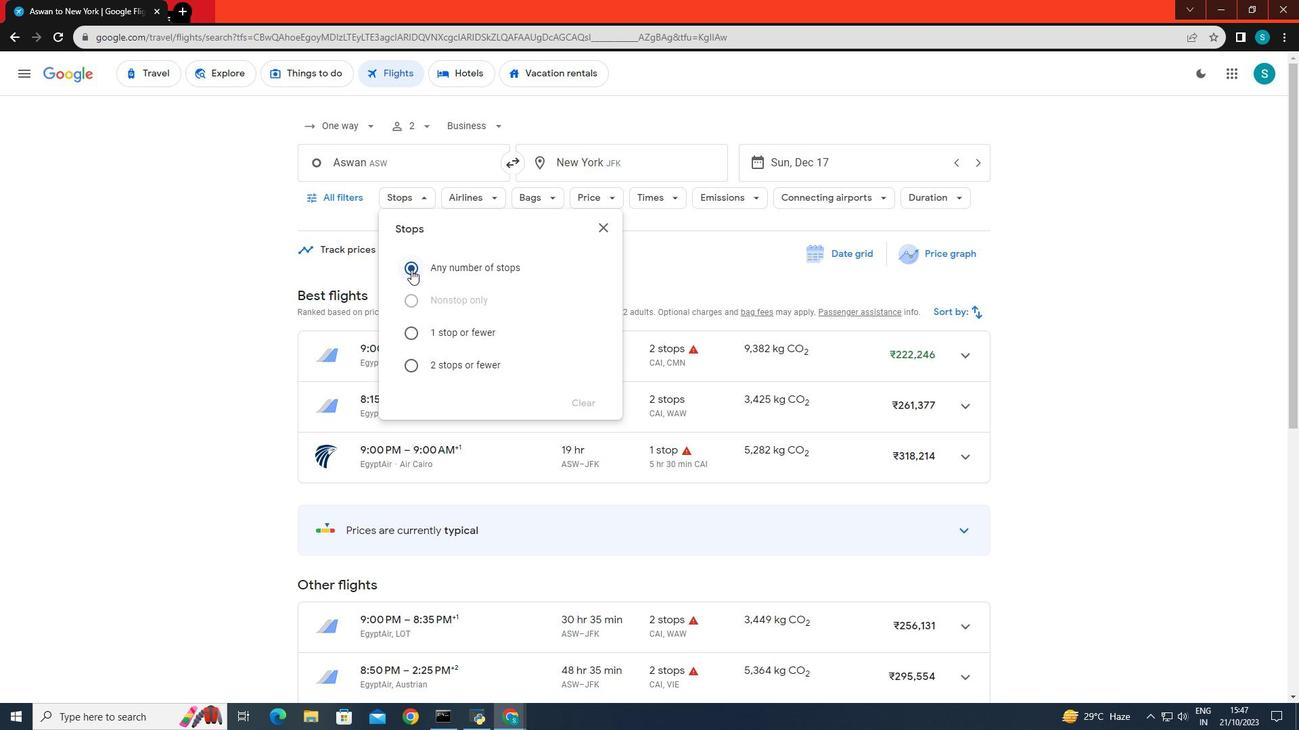
Action: Mouse moved to (199, 289)
Screenshot: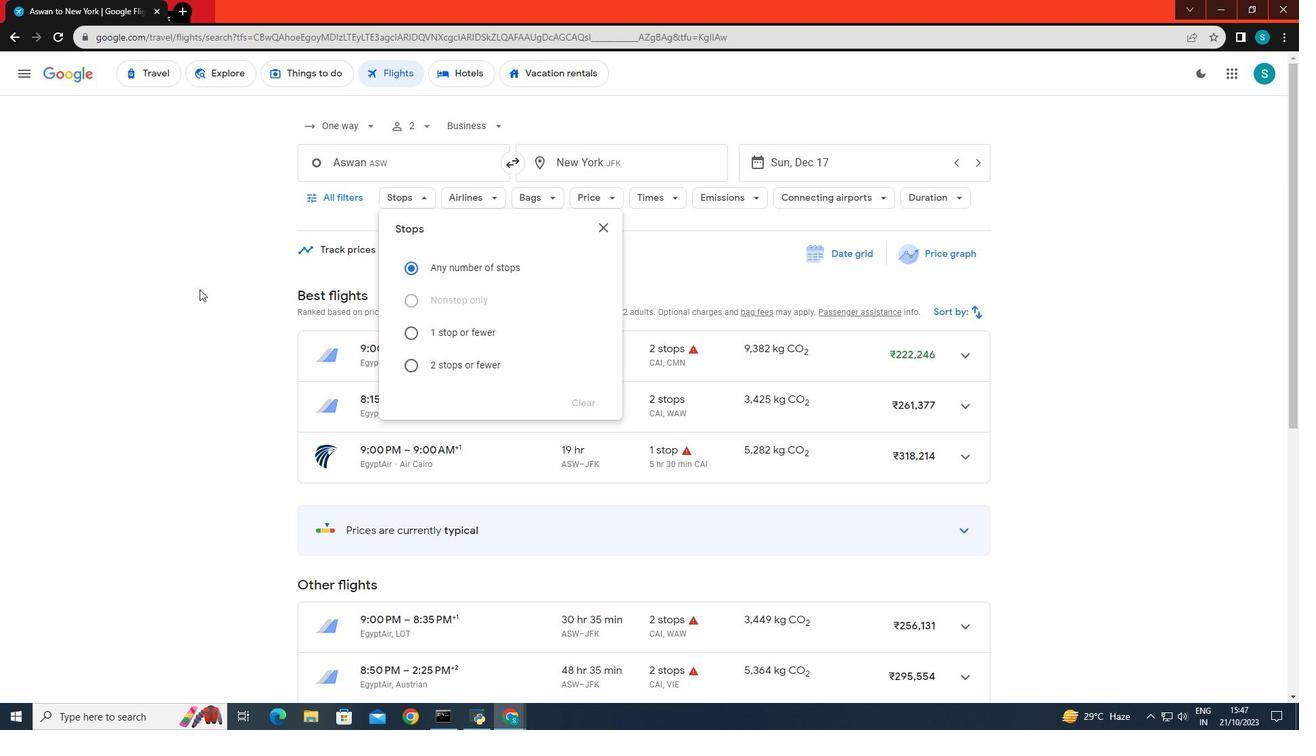 
Action: Mouse pressed left at (199, 289)
Screenshot: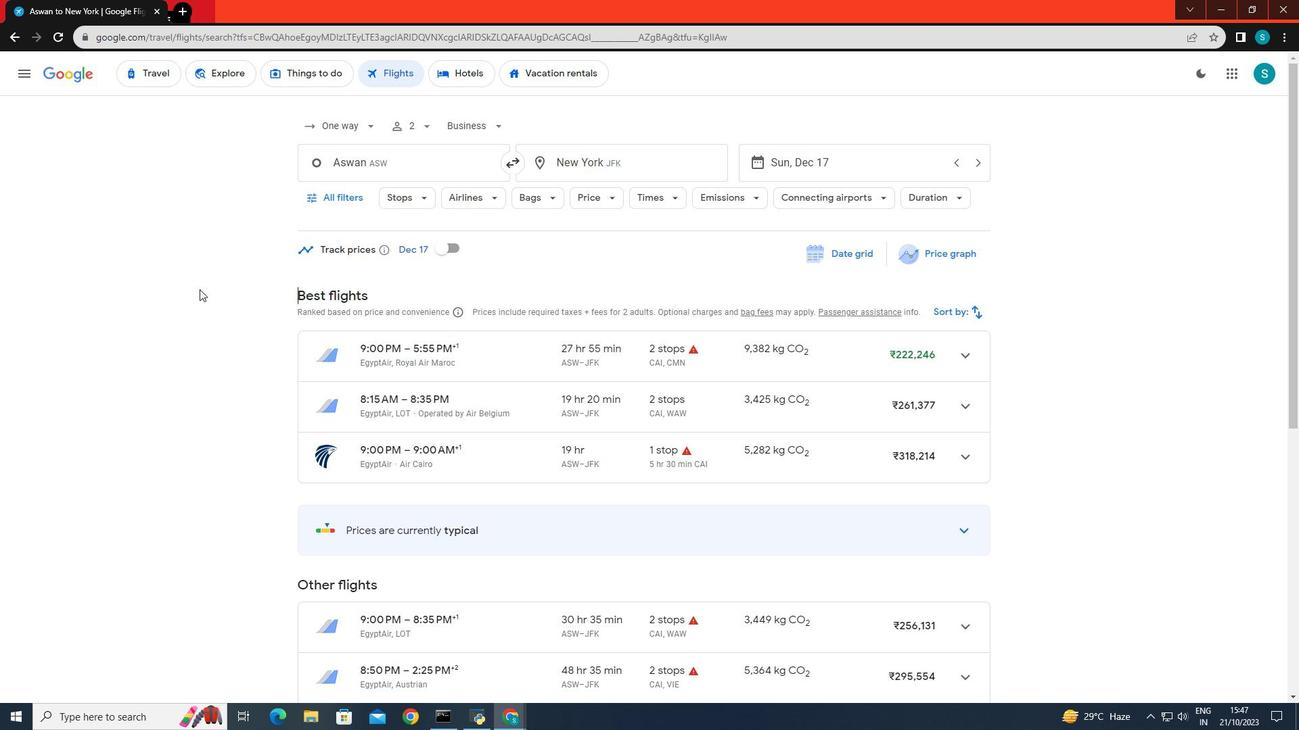 
Action: Mouse moved to (471, 196)
Screenshot: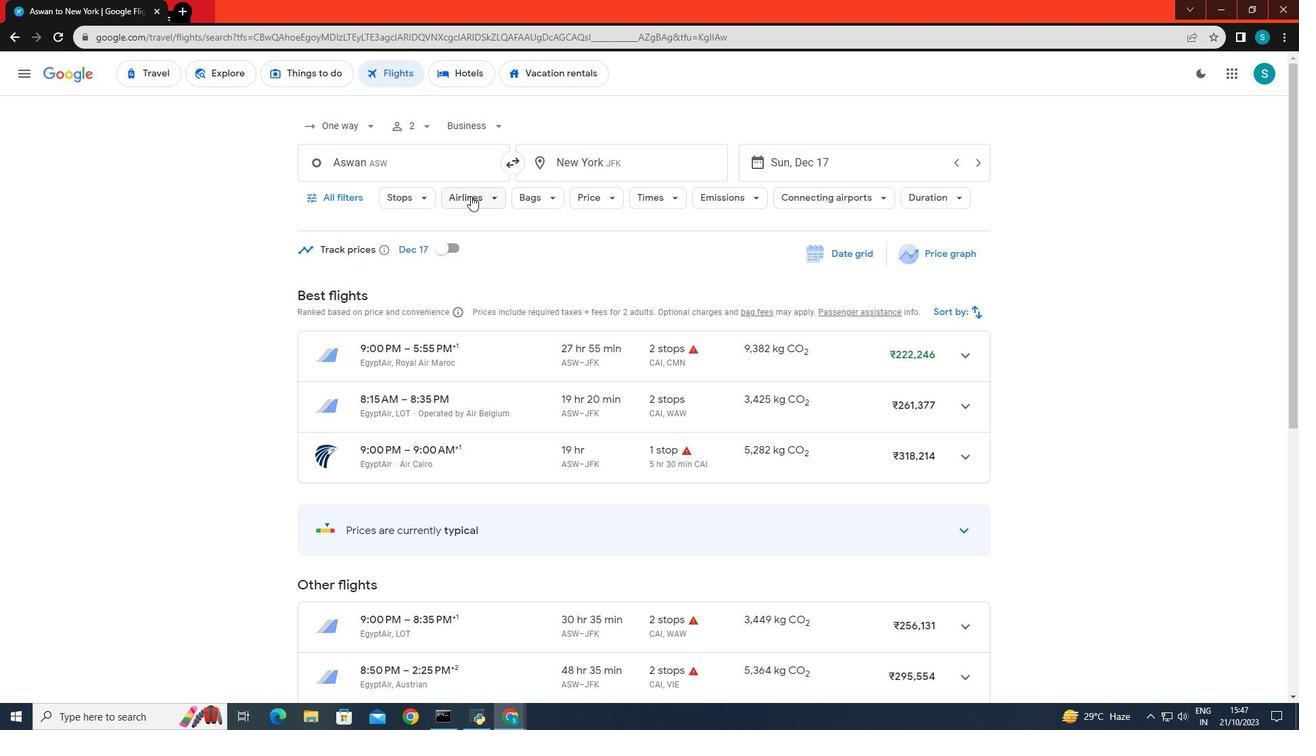 
Action: Mouse pressed left at (471, 196)
Screenshot: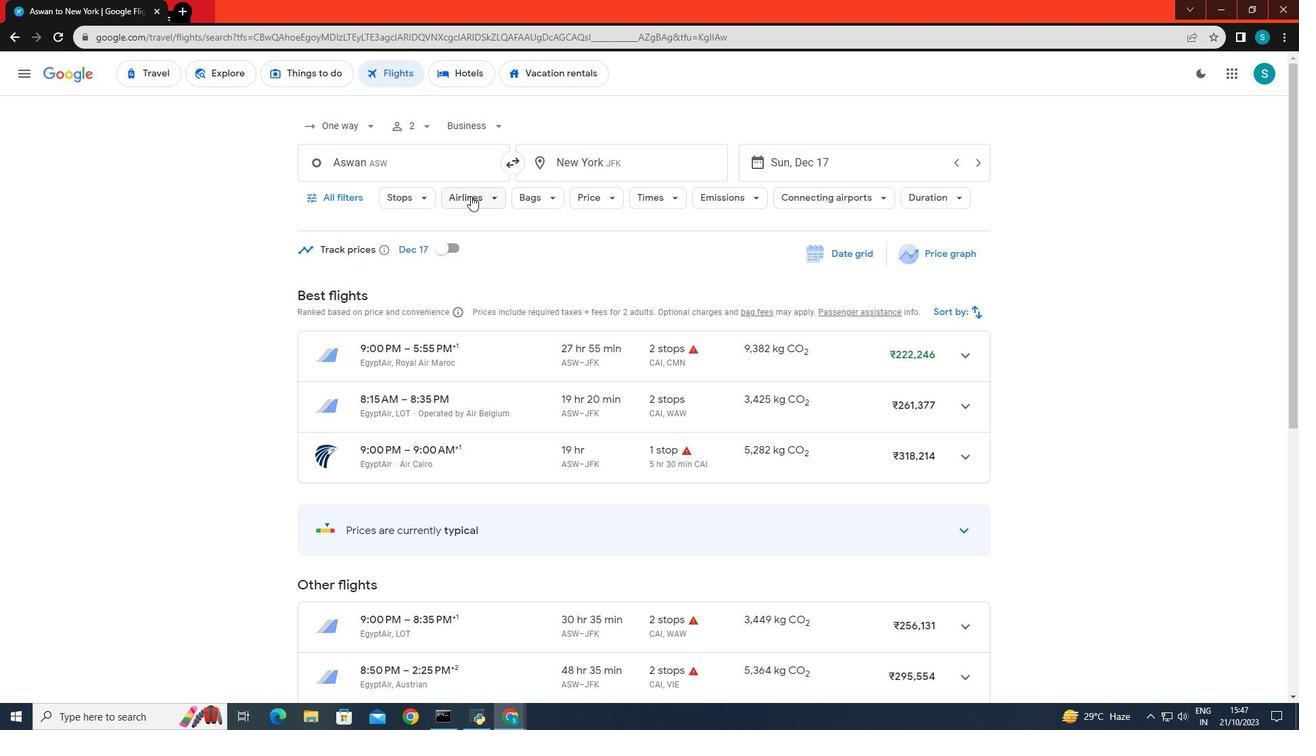 
Action: Mouse moved to (538, 460)
Screenshot: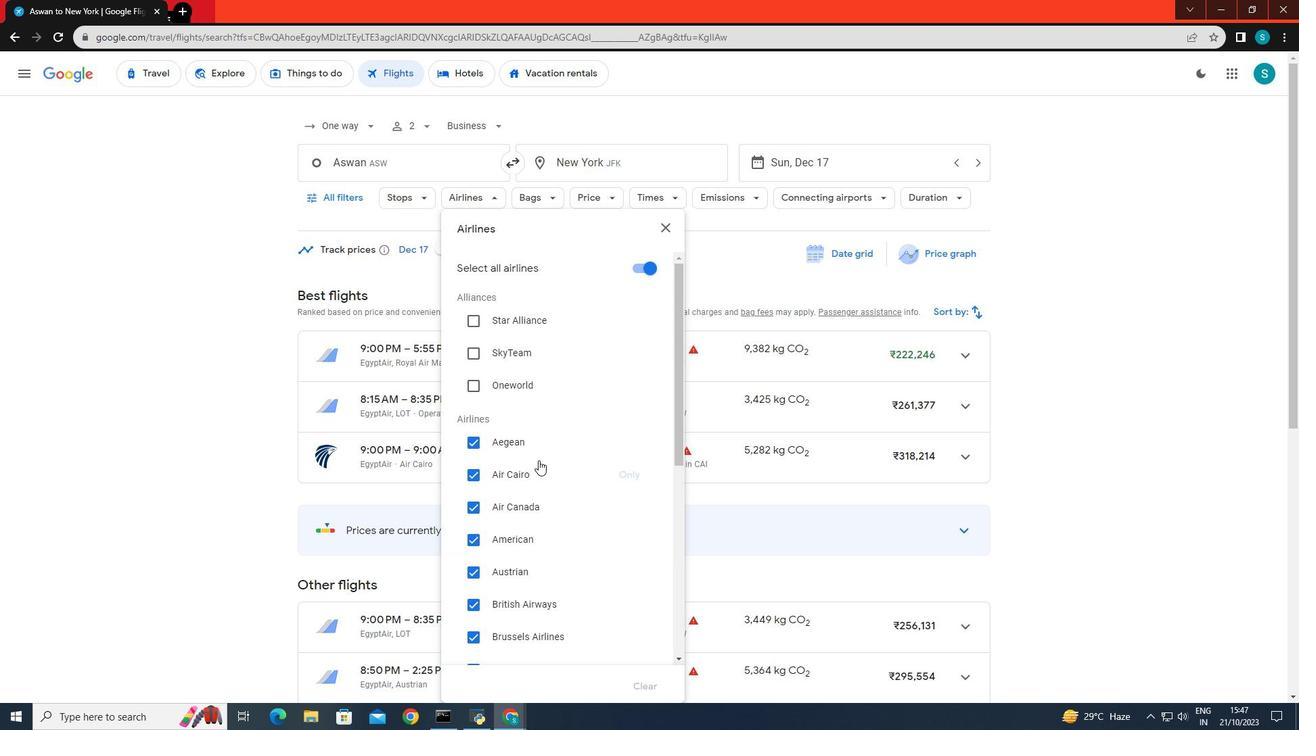
Action: Mouse scrolled (538, 460) with delta (0, 0)
Screenshot: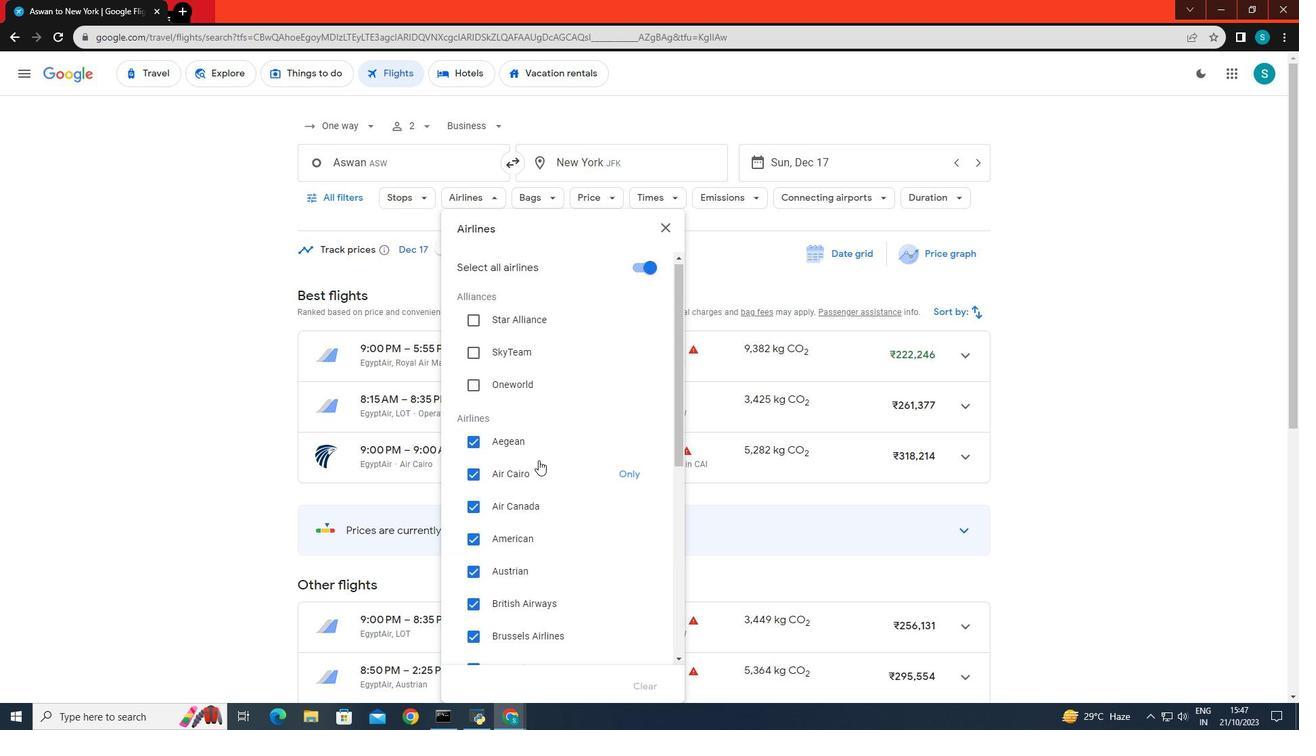 
Action: Mouse scrolled (538, 460) with delta (0, 0)
Screenshot: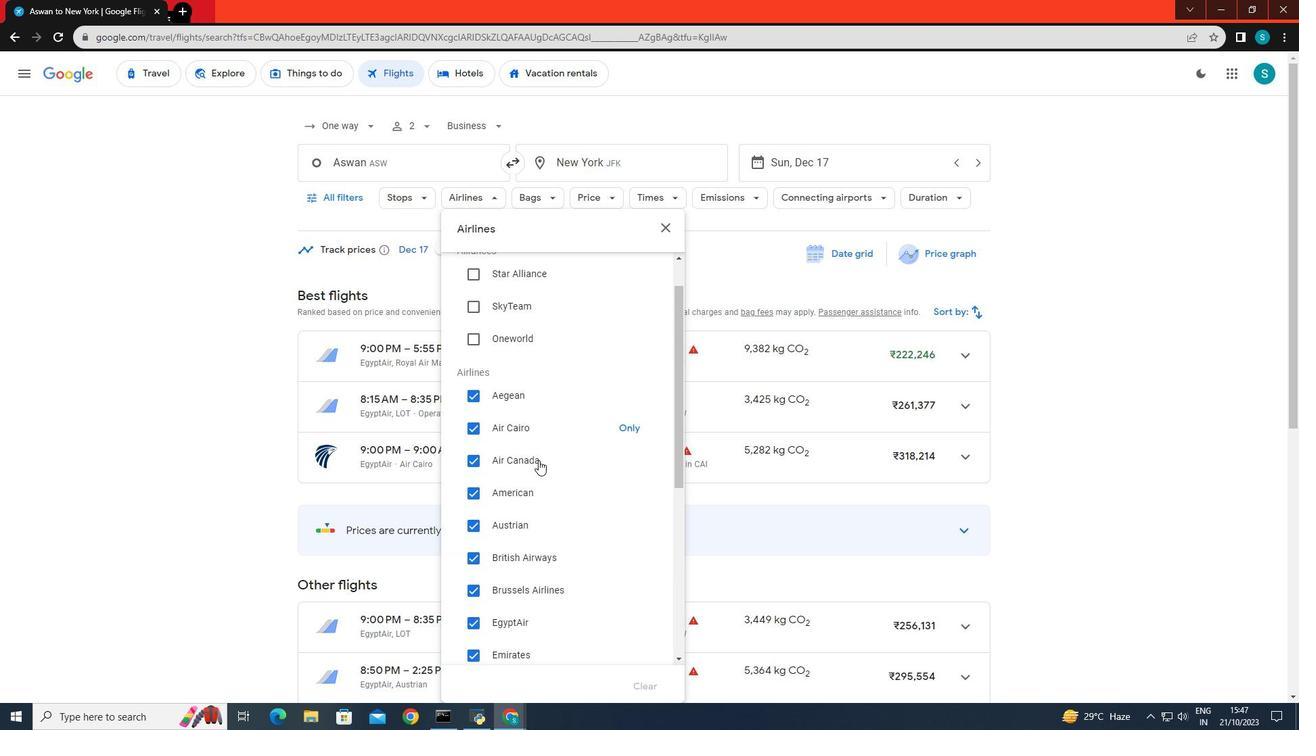 
Action: Mouse moved to (632, 469)
Screenshot: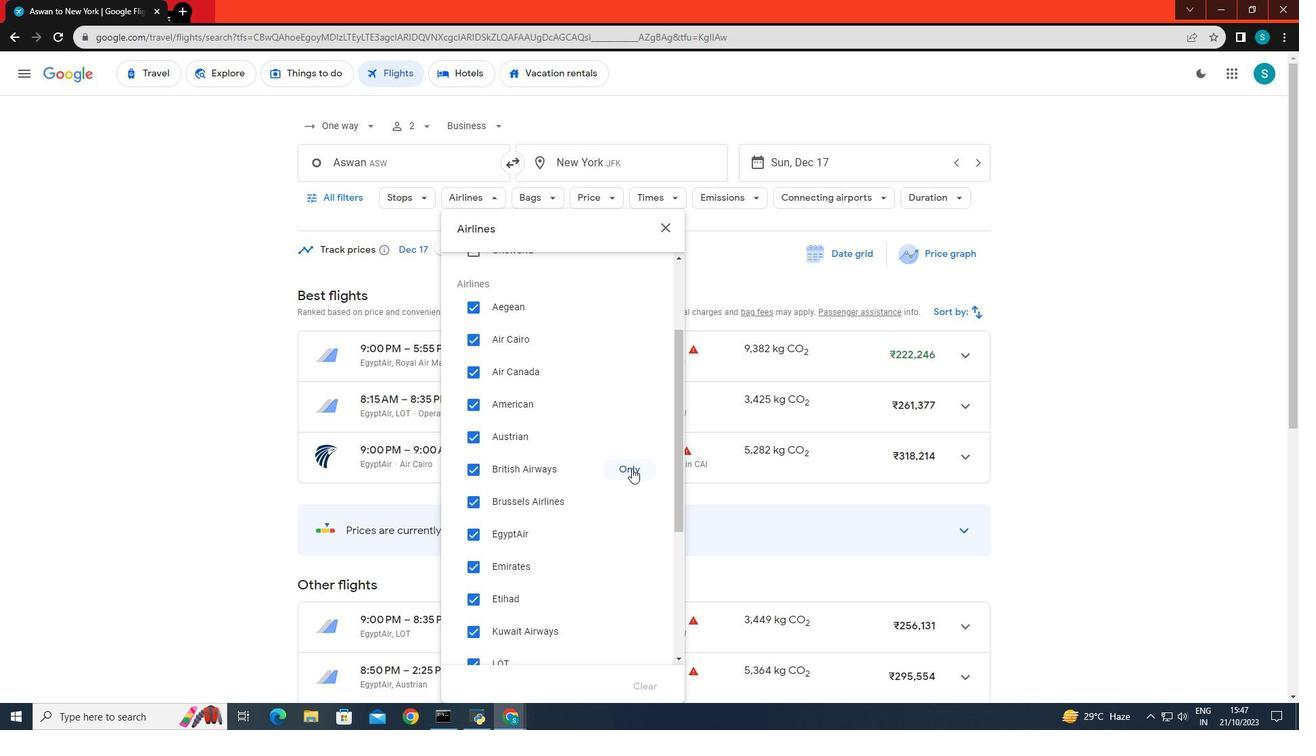 
Action: Mouse pressed left at (632, 469)
Screenshot: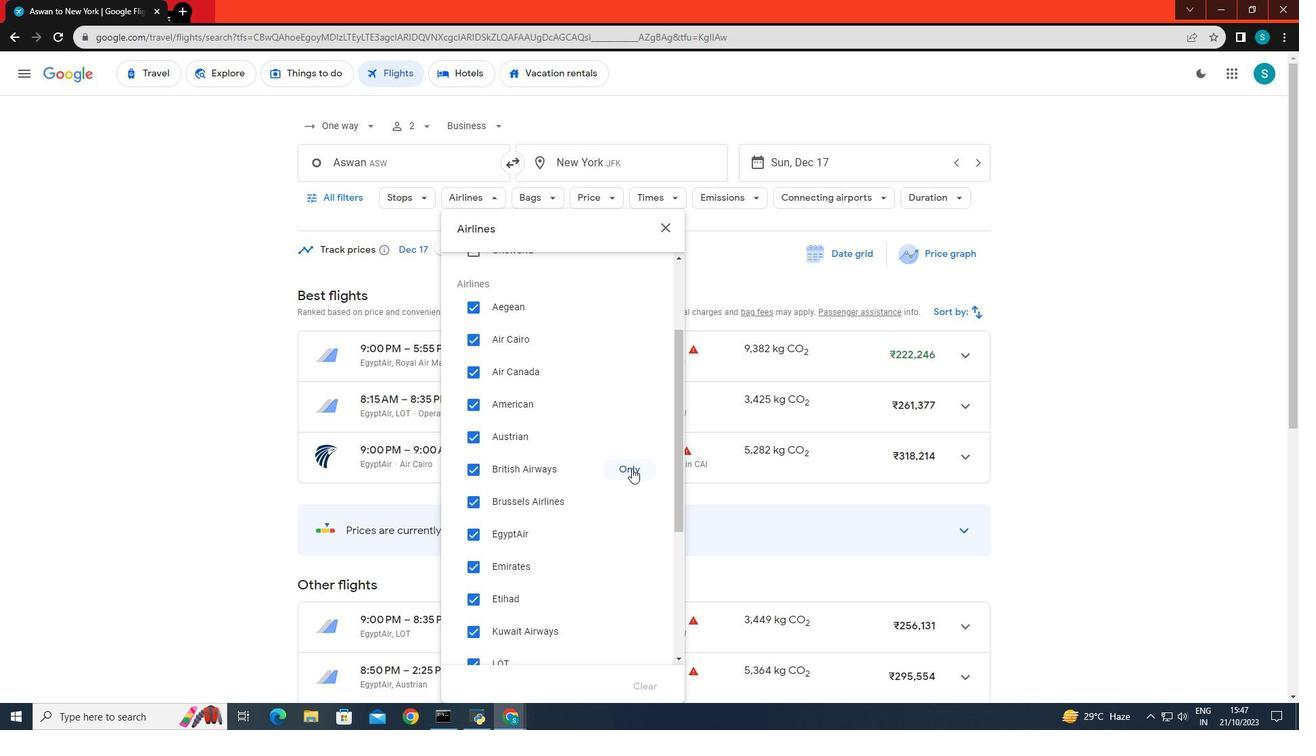 
Action: Mouse moved to (591, 193)
Screenshot: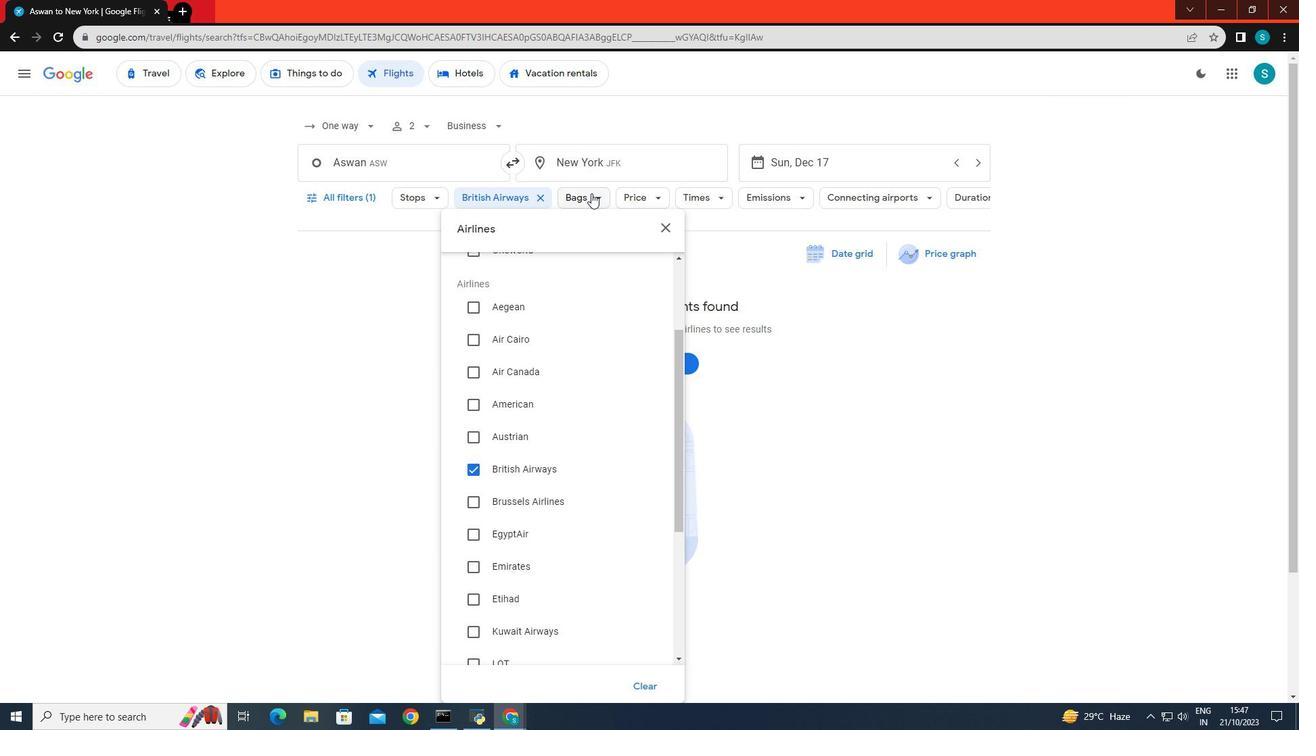 
Action: Mouse pressed left at (591, 193)
Screenshot: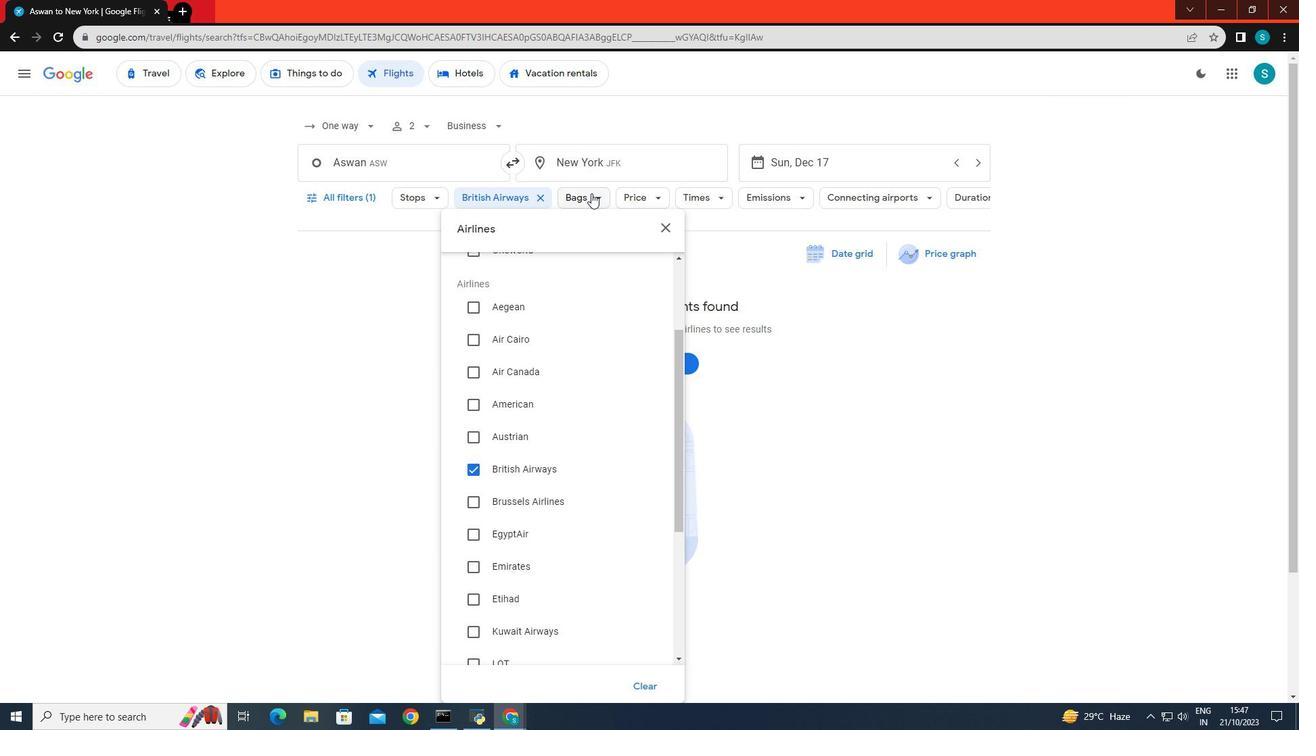 
Action: Mouse moved to (772, 261)
Screenshot: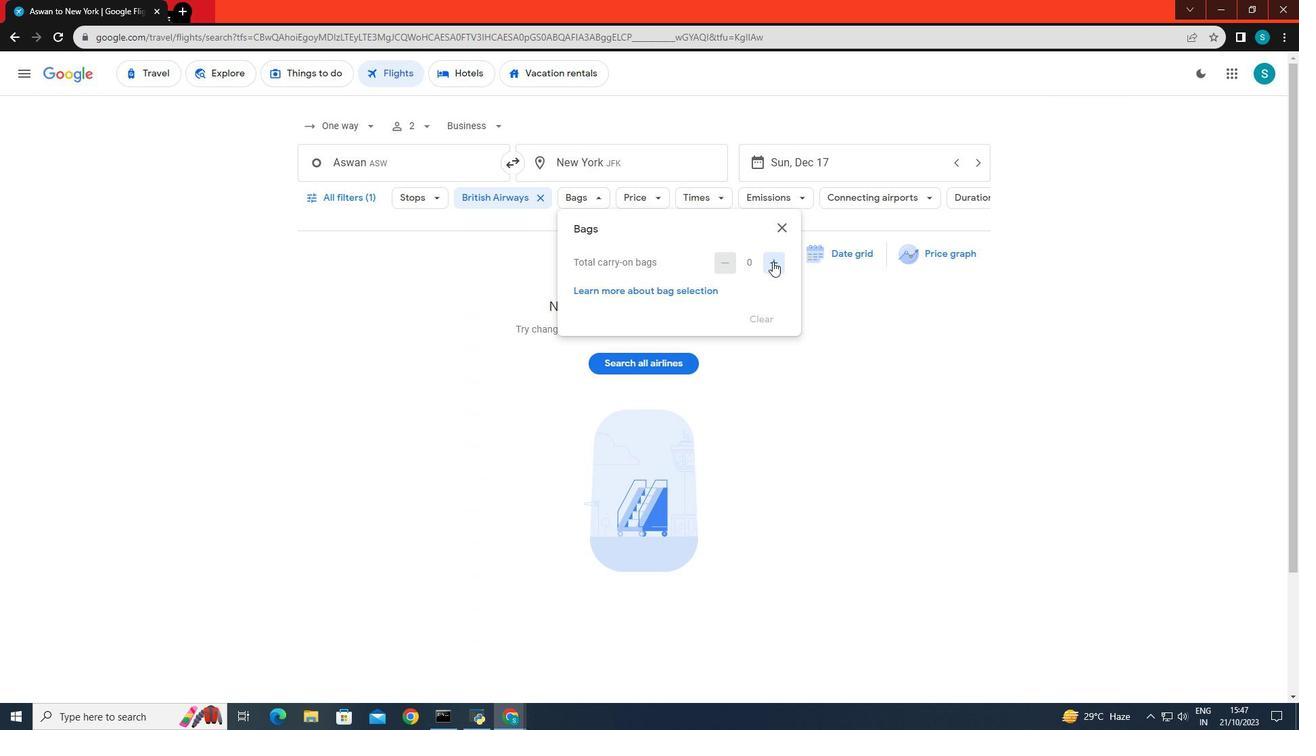 
Action: Mouse pressed left at (772, 261)
Screenshot: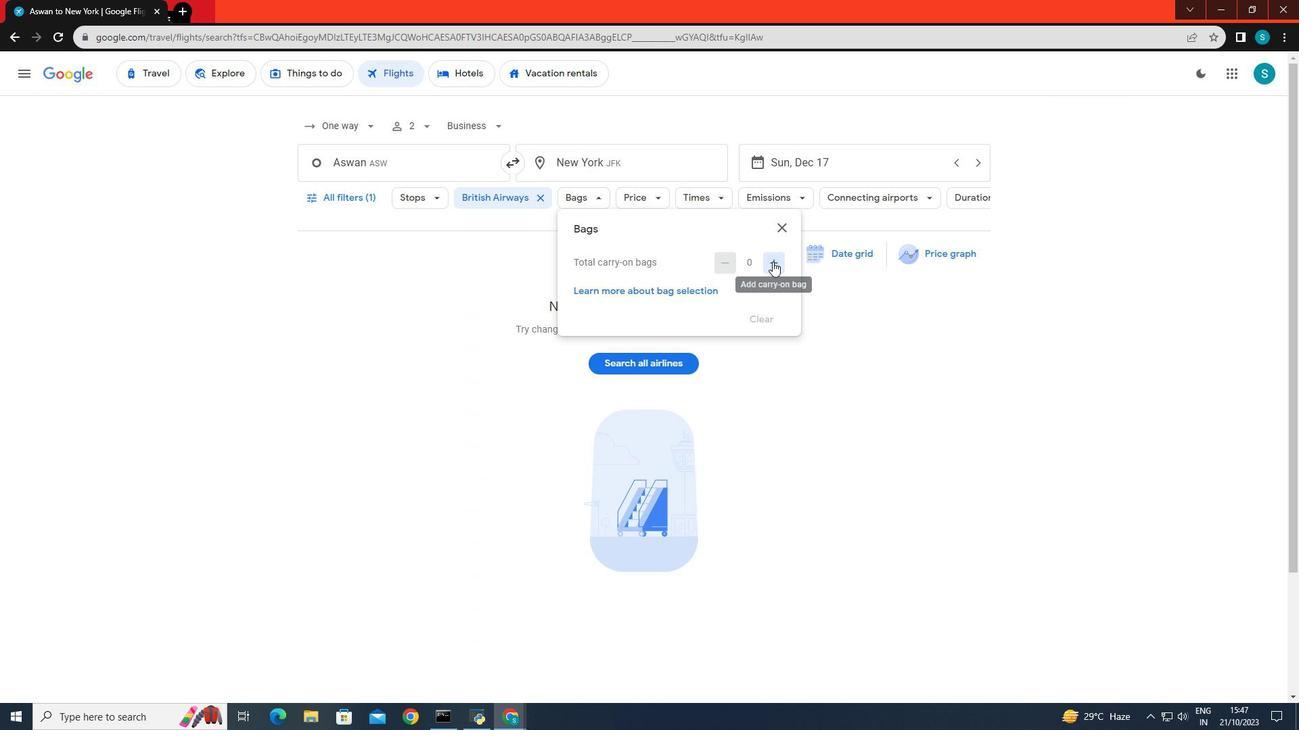 
Action: Mouse moved to (797, 383)
Screenshot: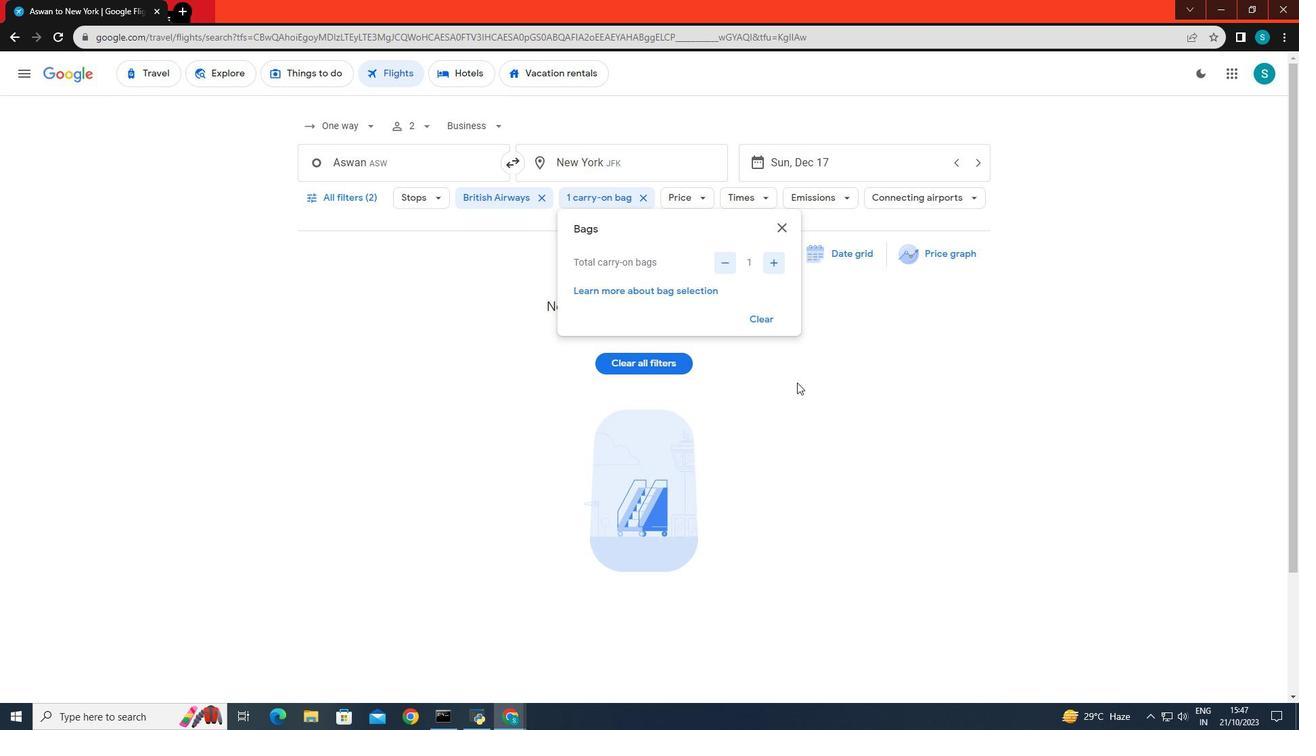 
Action: Mouse pressed left at (797, 383)
Screenshot: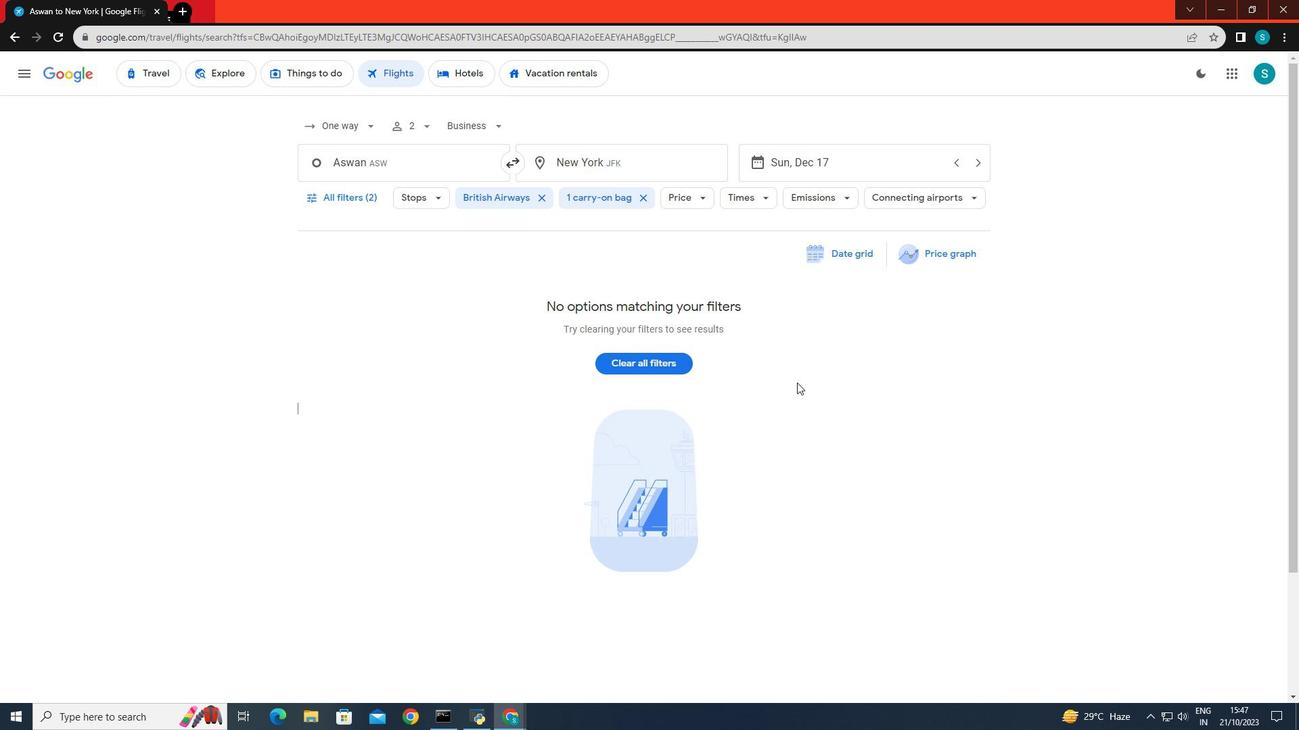 
Action: Mouse moved to (755, 196)
Screenshot: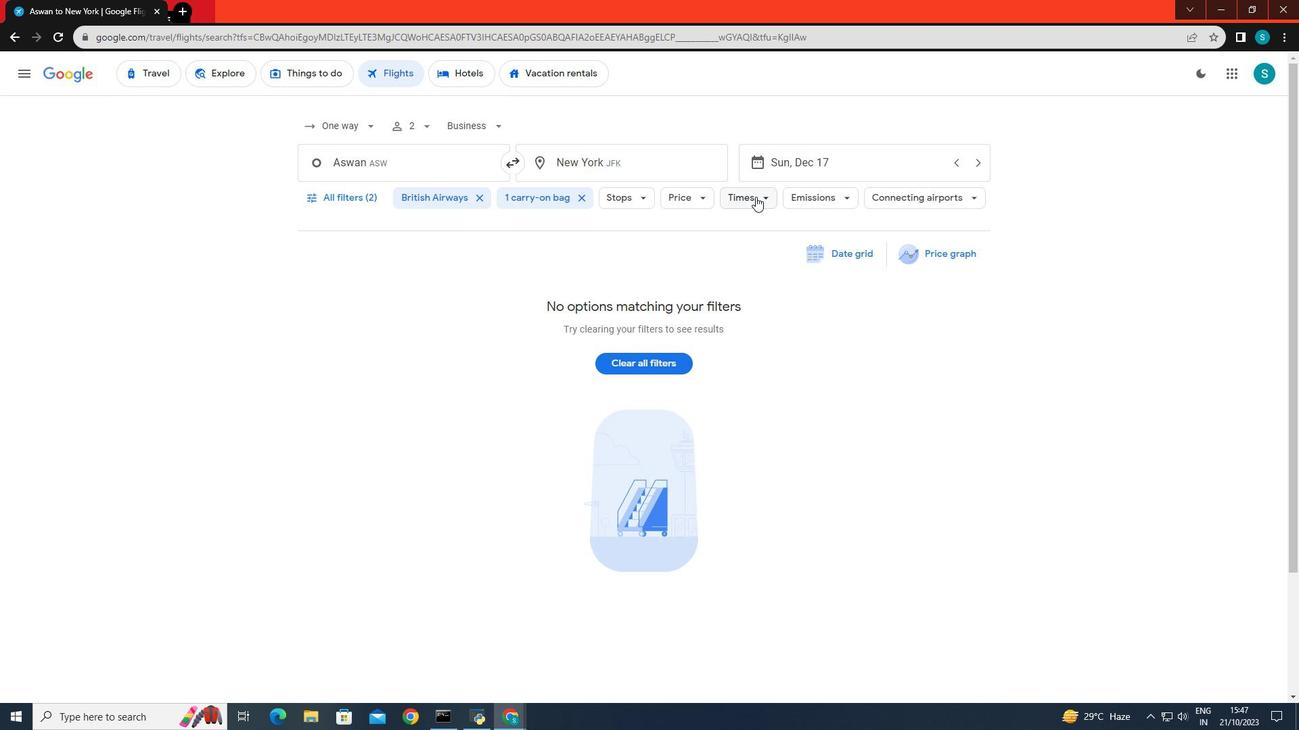 
Action: Mouse pressed left at (755, 196)
Screenshot: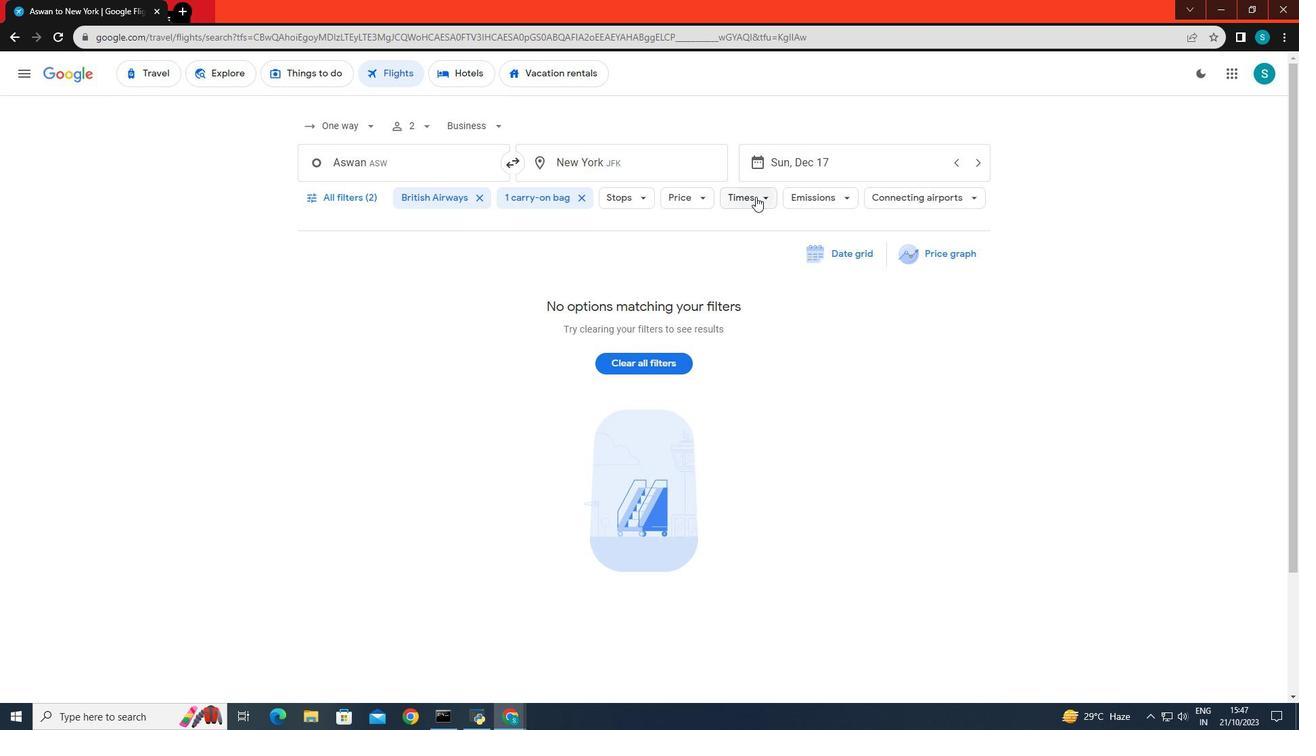 
Action: Mouse moved to (744, 331)
Screenshot: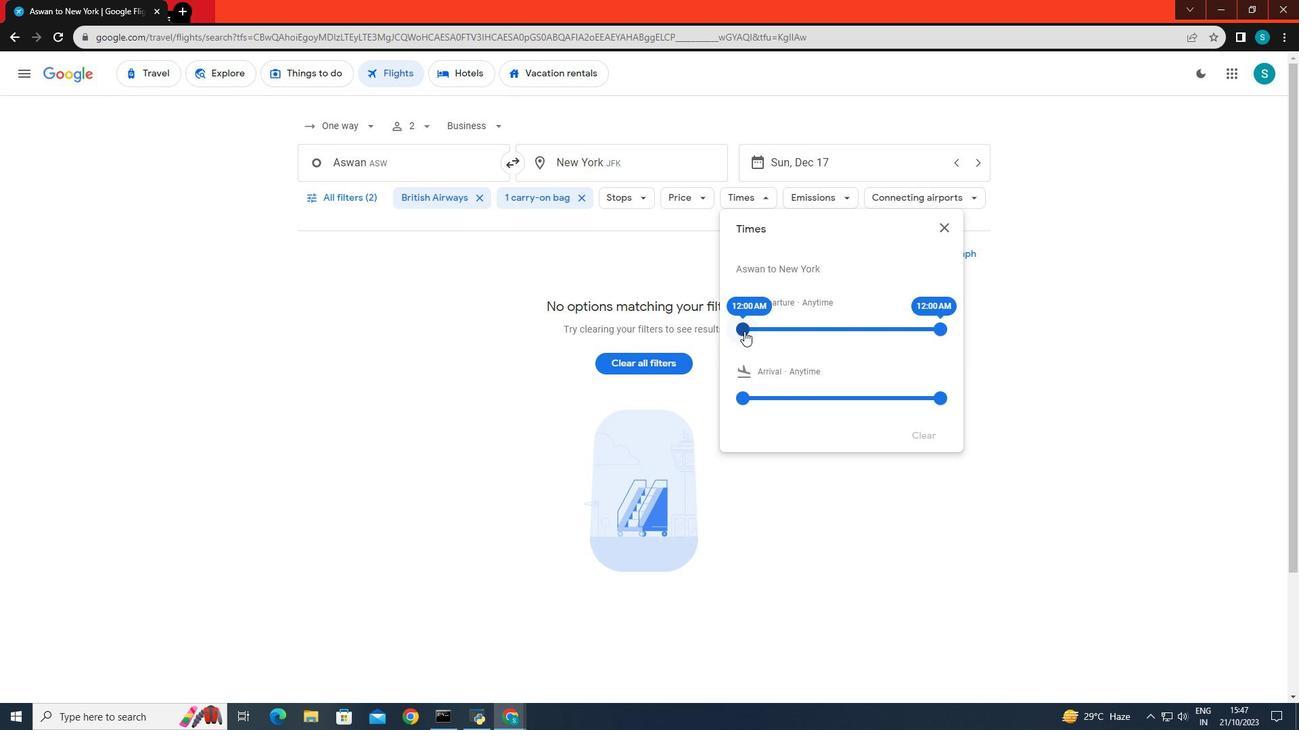 
Action: Mouse pressed left at (744, 331)
Screenshot: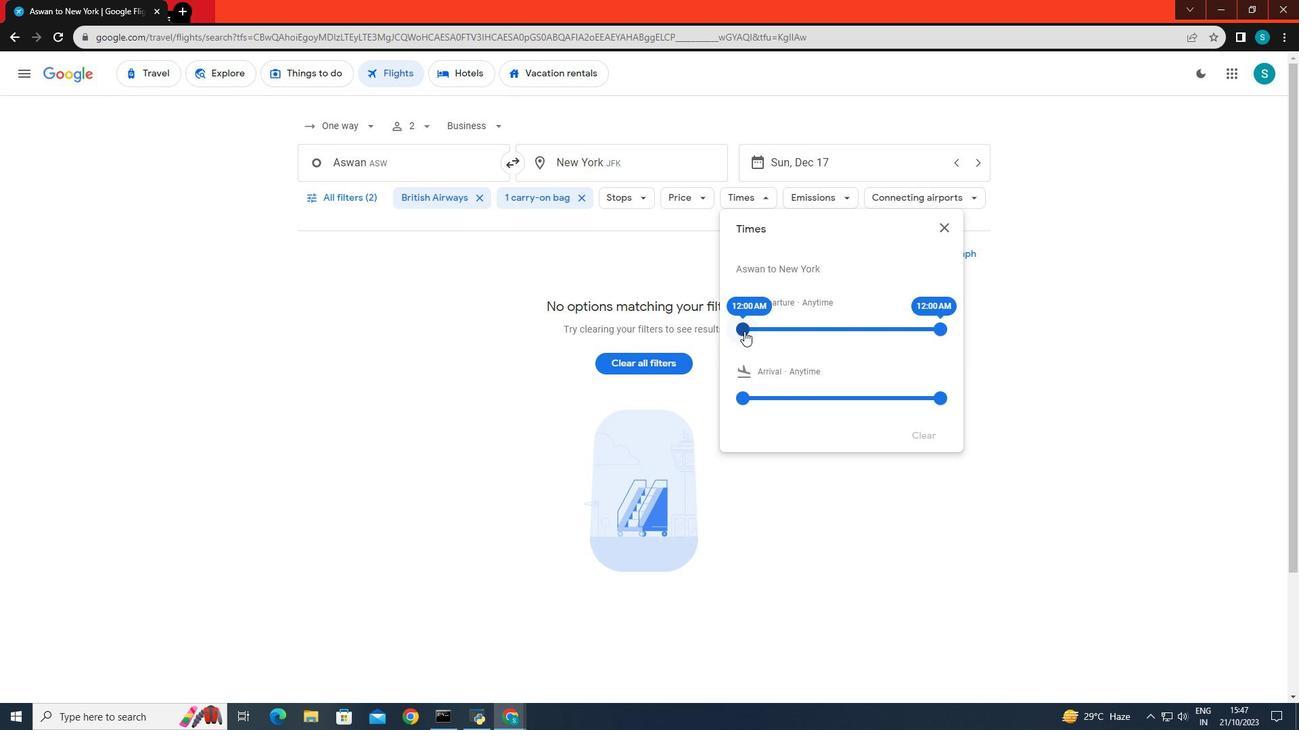 
Action: Mouse moved to (936, 328)
Screenshot: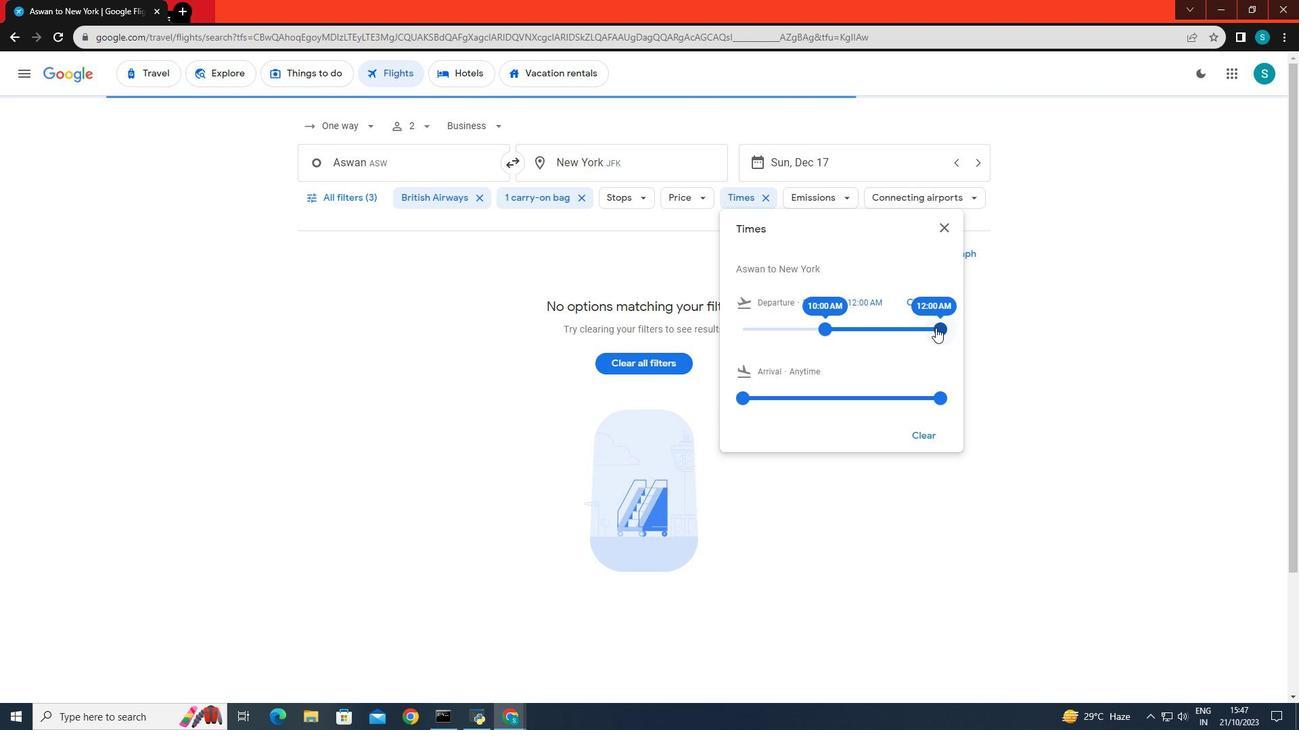 
Action: Mouse pressed left at (936, 328)
Screenshot: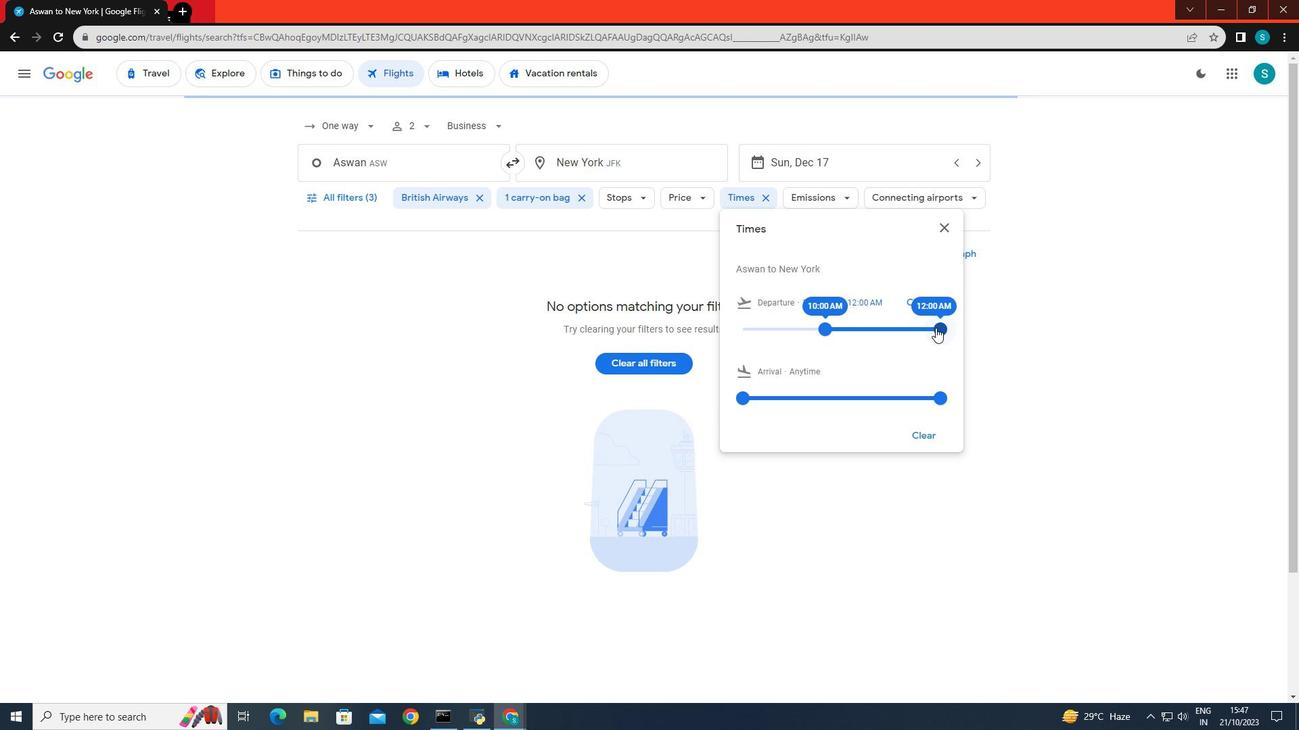 
Action: Mouse moved to (679, 466)
Screenshot: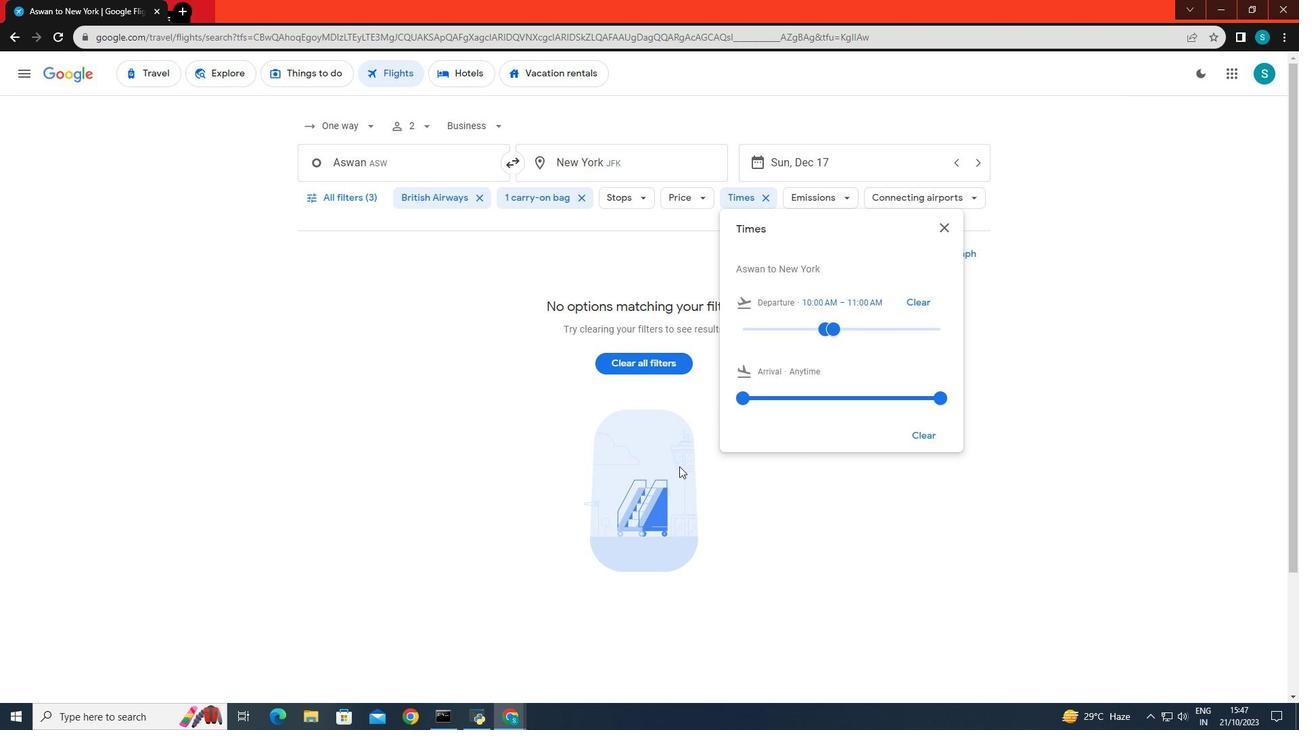 
